 Task: Add an event with the title Third Training Workshop: Team Leadership, date '2023/12/17', time 9:15 AM to 11:15 AMand add a description: The quality assurance team will review project documentation such as project plans, requirements specifications, design documents, and test plans. They will ensure that the documentation is complete, accurate, and aligns with the project objectives and stakeholder expectations., put the event into Green category, logged in from the account softage.4@softage.netand send the event invitation to softage.5@softage.net and softage.6@softage.net. Set a reminder for the event At time of event
Action: Mouse moved to (110, 75)
Screenshot: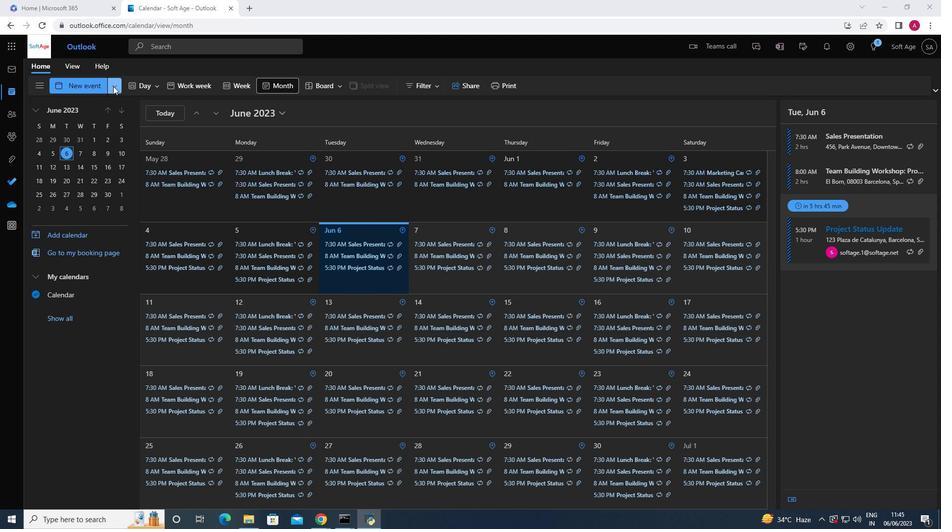 
Action: Mouse pressed left at (110, 75)
Screenshot: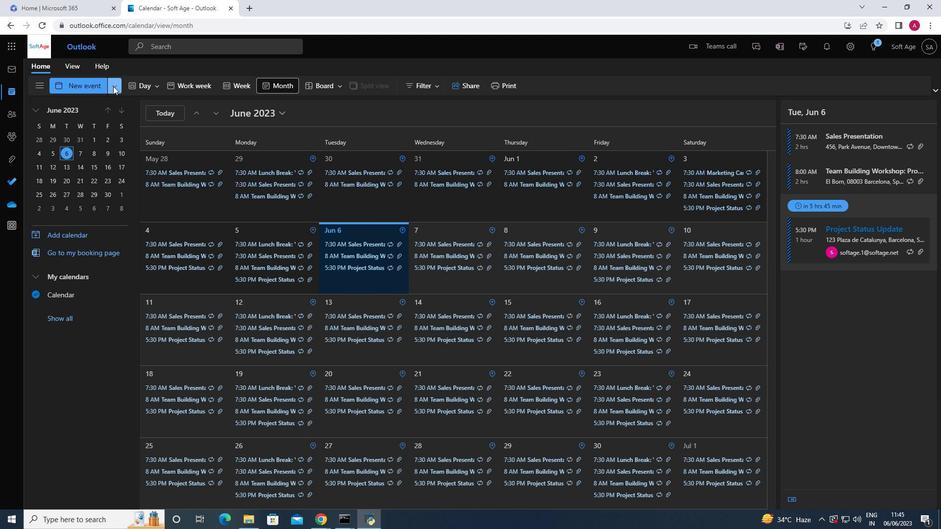 
Action: Mouse moved to (87, 122)
Screenshot: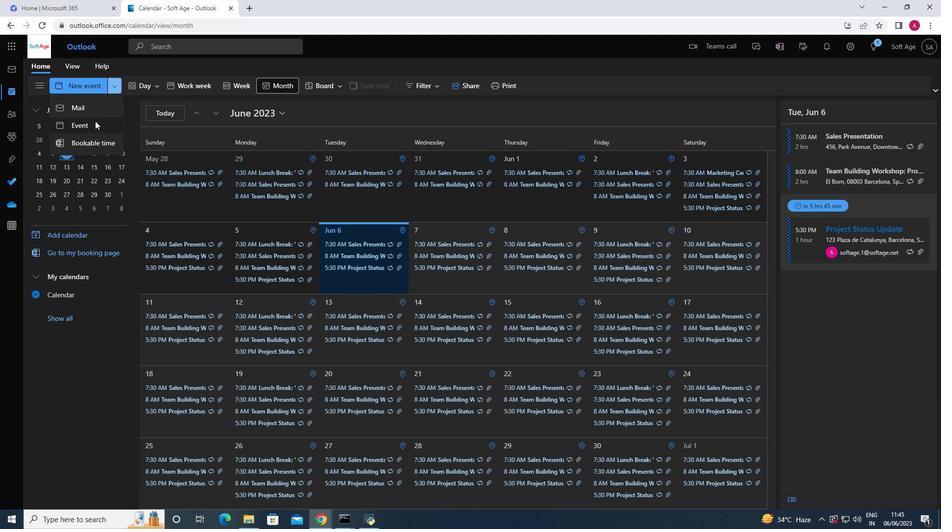 
Action: Mouse pressed left at (87, 122)
Screenshot: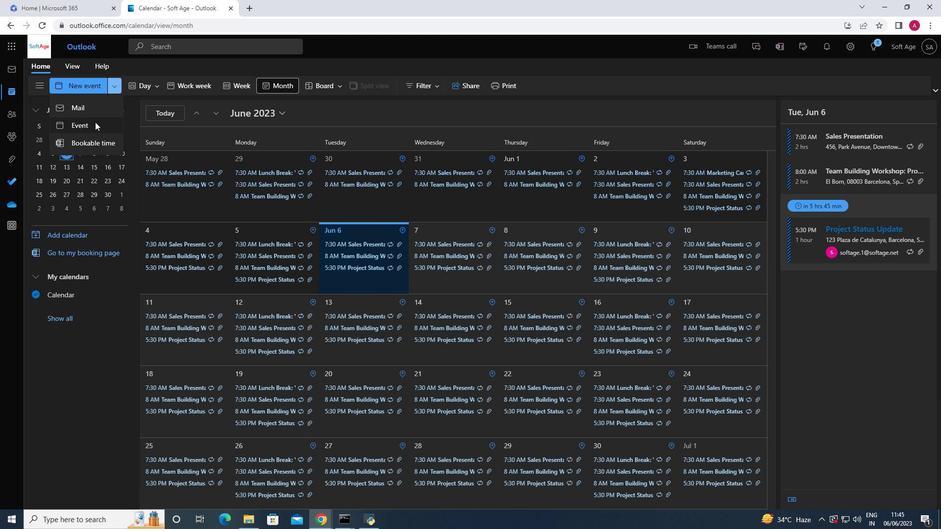 
Action: Mouse moved to (226, 141)
Screenshot: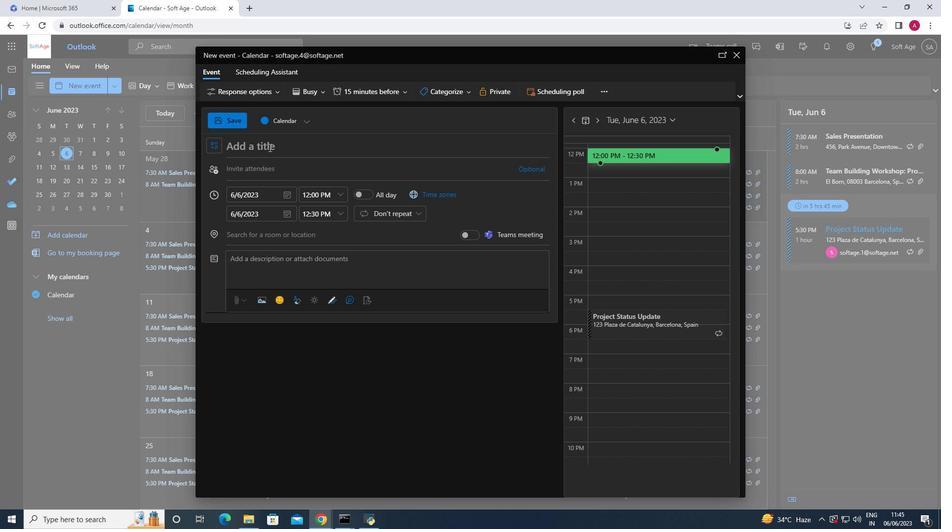 
Action: Mouse pressed left at (226, 141)
Screenshot: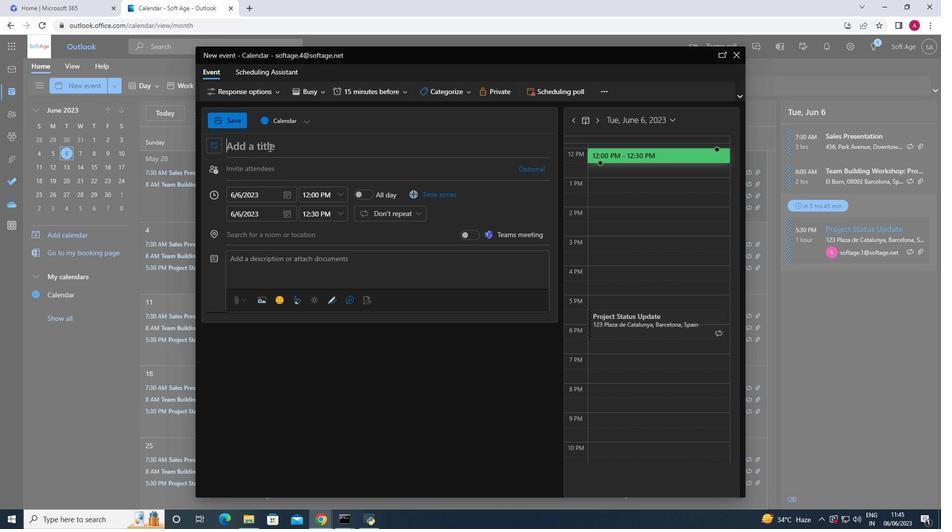 
Action: Key pressed <Key.shift>third<Key.space>
Screenshot: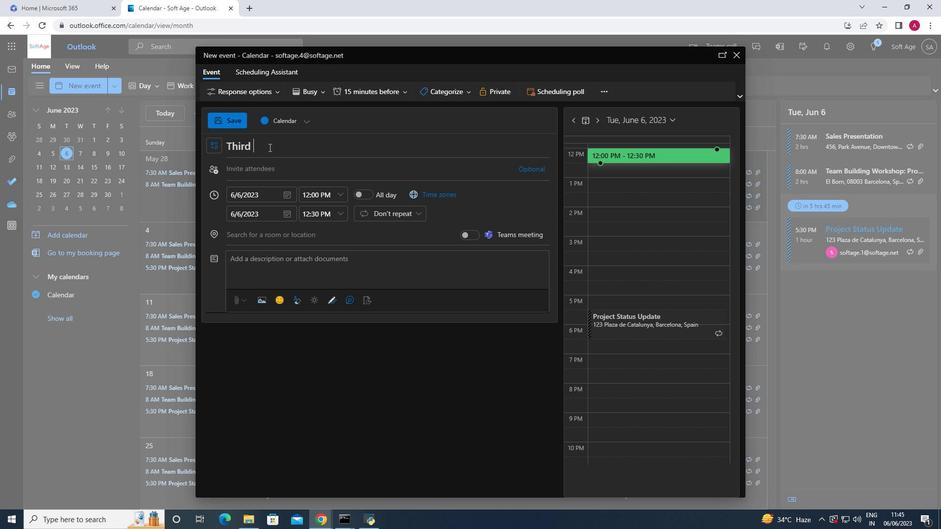 
Action: Mouse pressed left at (226, 141)
Screenshot: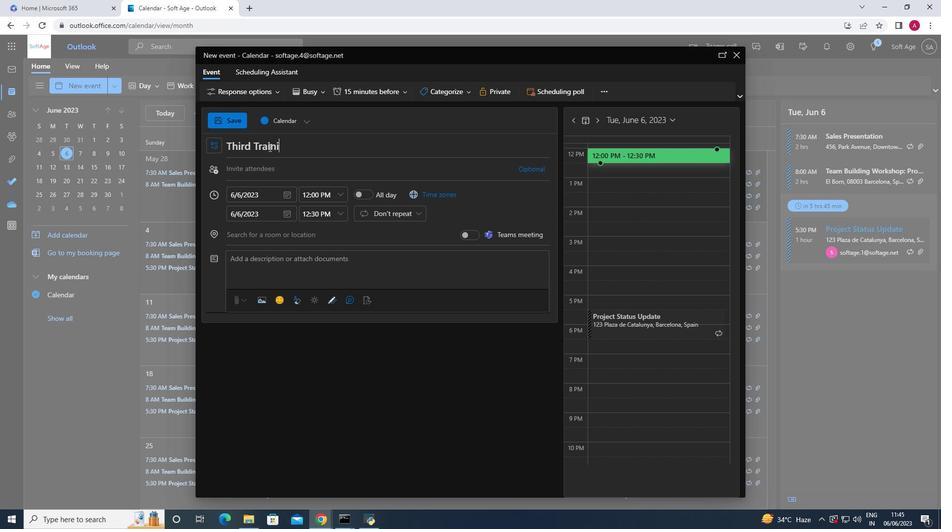
Action: Key pressed <Key.backspace><Key.shift>T
Screenshot: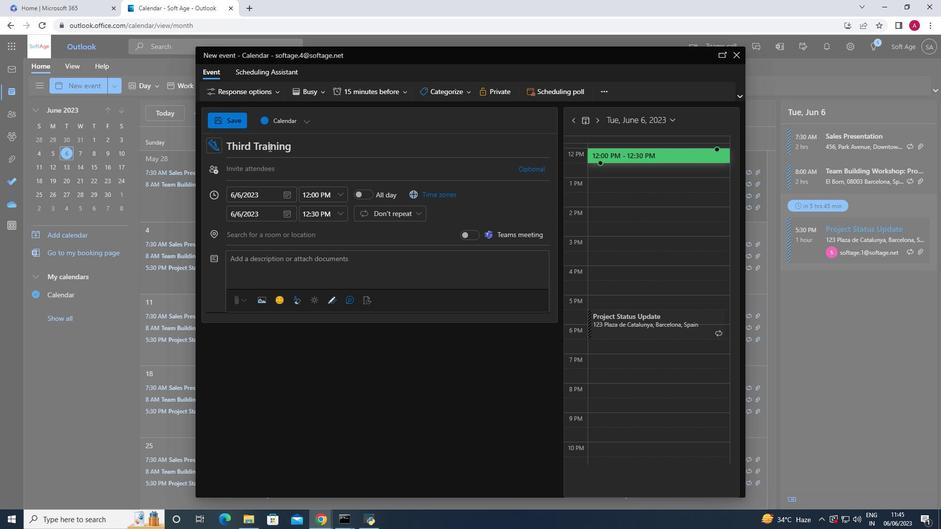 
Action: Mouse moved to (269, 140)
Screenshot: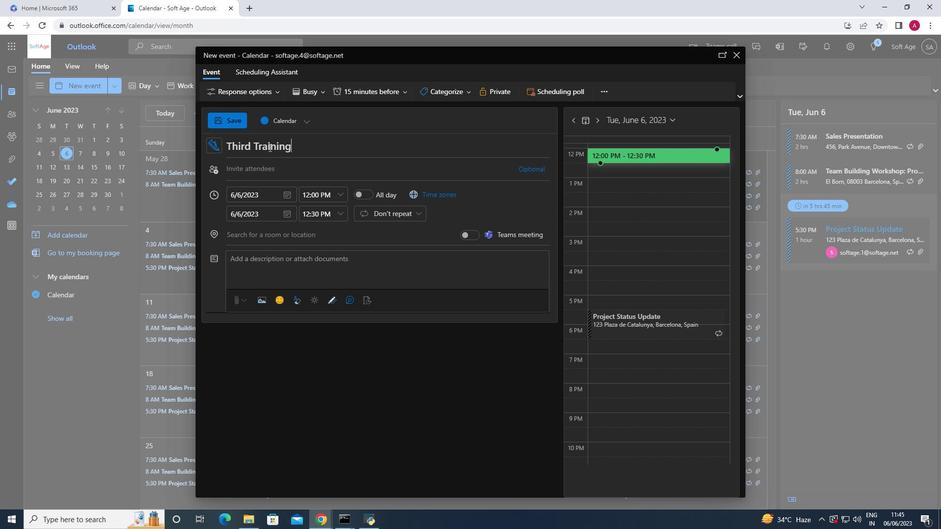 
Action: Mouse pressed left at (269, 140)
Screenshot: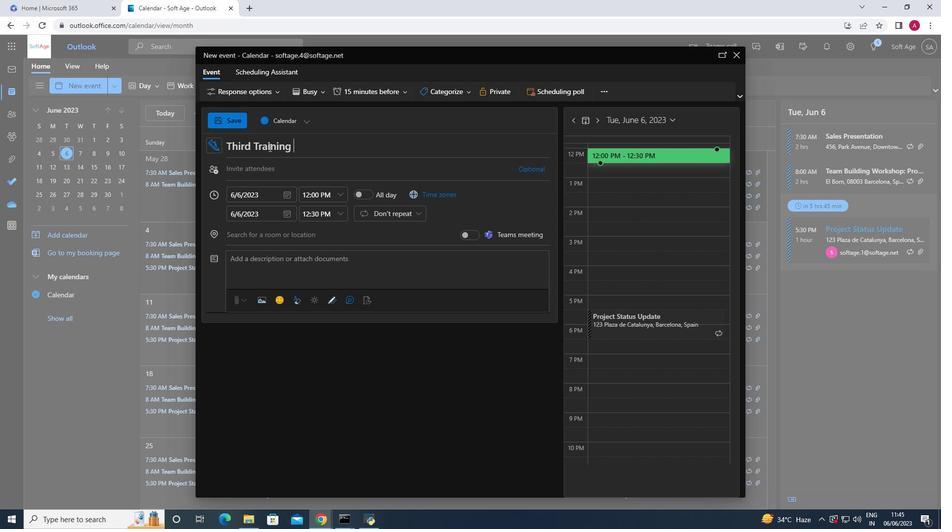 
Action: Key pressed <Key.shift><Key.shift><Key.shift><Key.shift><Key.shift><Key.shift><Key.shift><Key.shift><Key.shift>Training<Key.space><Key.shift><Key.shift><Key.shift>Workshop<Key.space><Key.shift_r>:<Key.space><Key.shift>Team<Key.space><Key.shift>Leadership<Key.space>
Screenshot: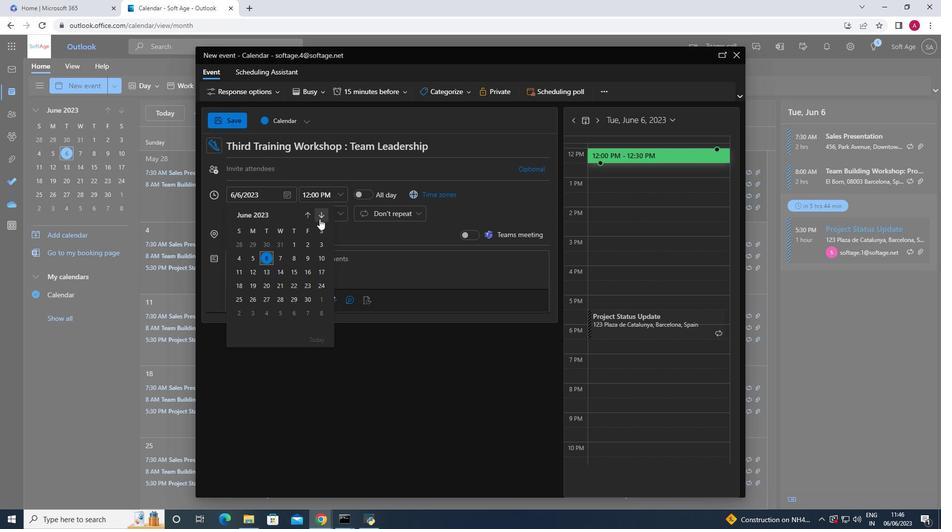 
Action: Mouse moved to (280, 187)
Screenshot: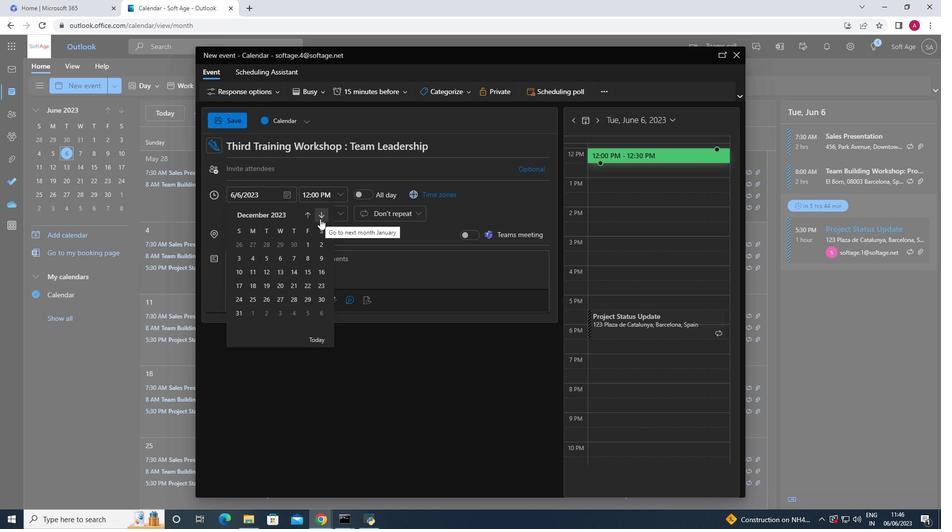 
Action: Mouse pressed left at (280, 187)
Screenshot: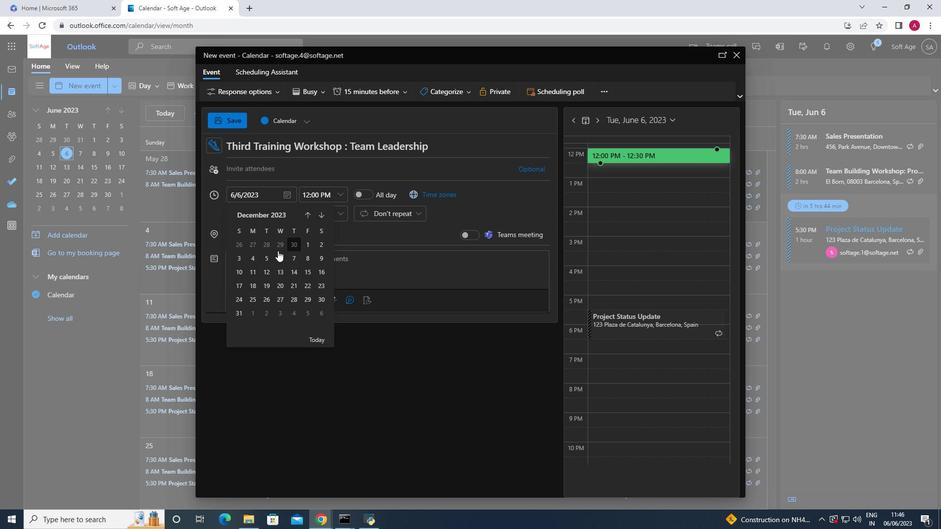 
Action: Mouse moved to (312, 208)
Screenshot: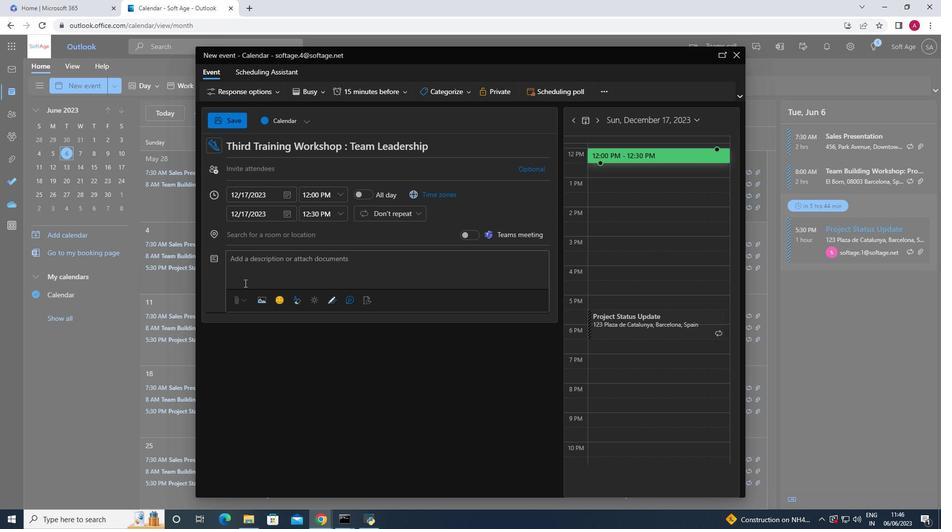 
Action: Mouse pressed left at (312, 208)
Screenshot: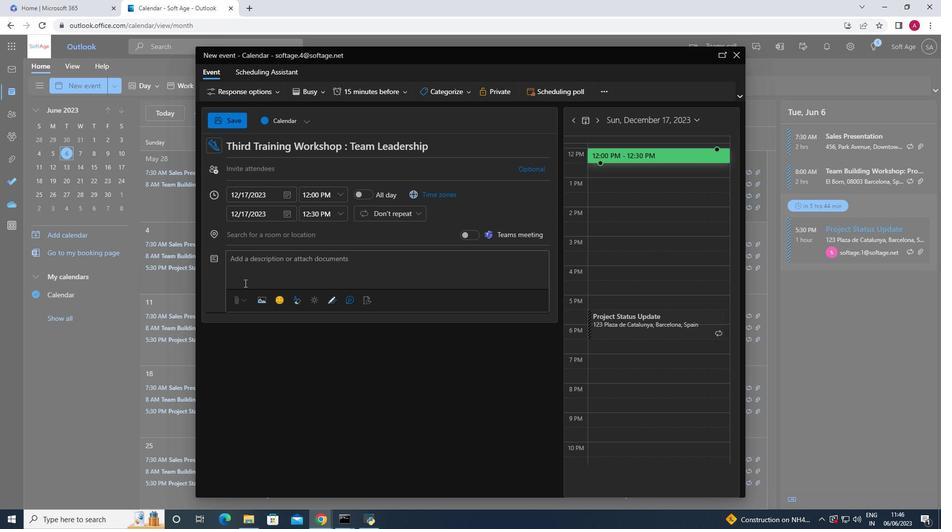 
Action: Mouse pressed left at (312, 208)
Screenshot: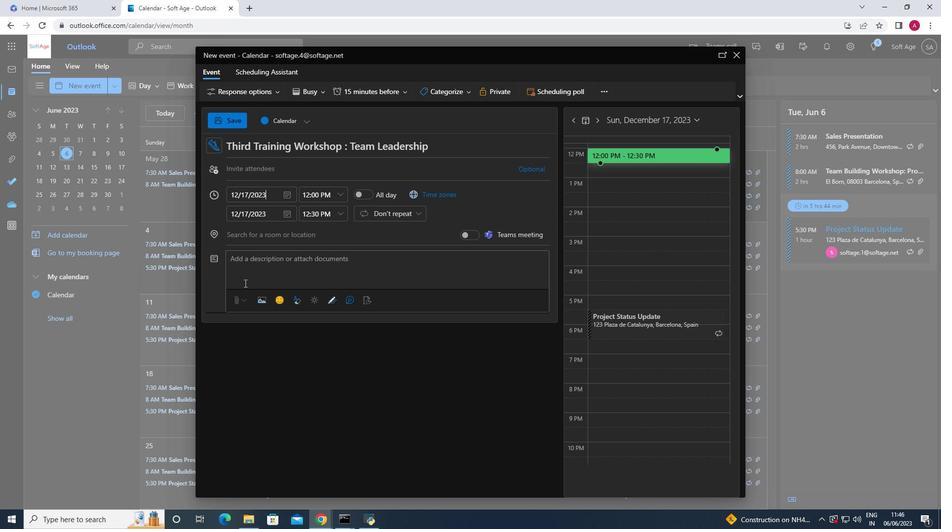 
Action: Mouse pressed left at (312, 208)
Screenshot: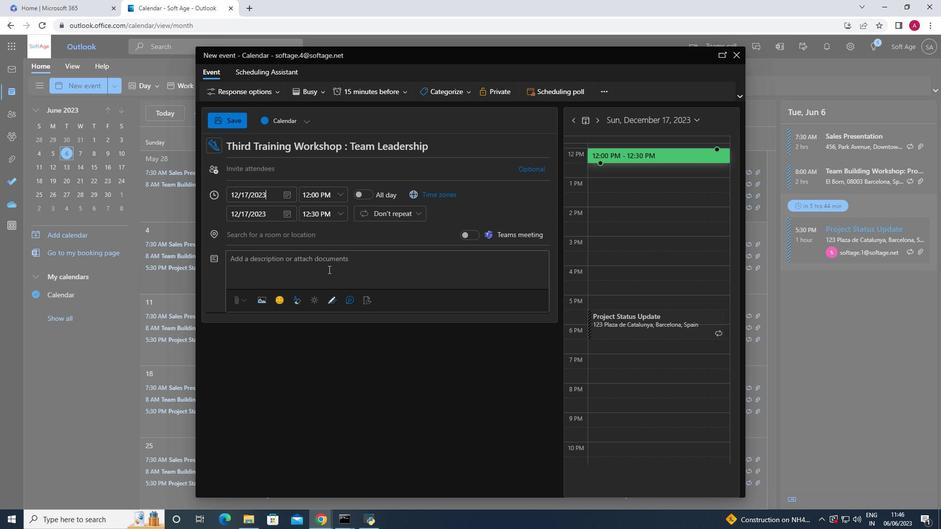 
Action: Mouse pressed left at (312, 208)
Screenshot: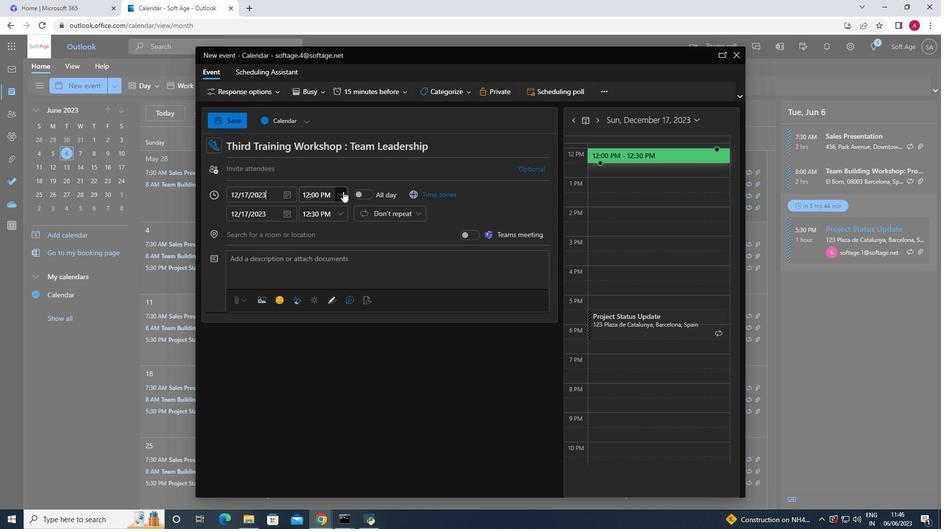 
Action: Mouse pressed left at (312, 208)
Screenshot: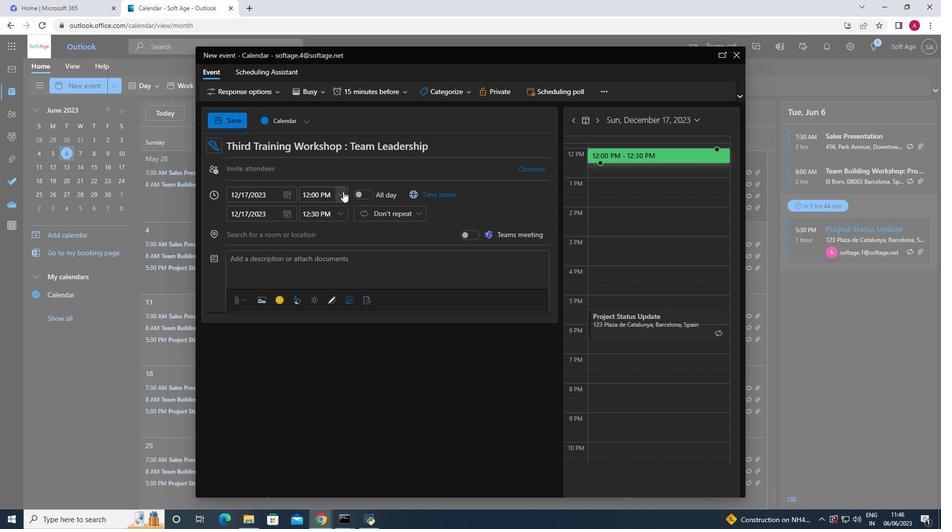 
Action: Mouse pressed left at (312, 208)
Screenshot: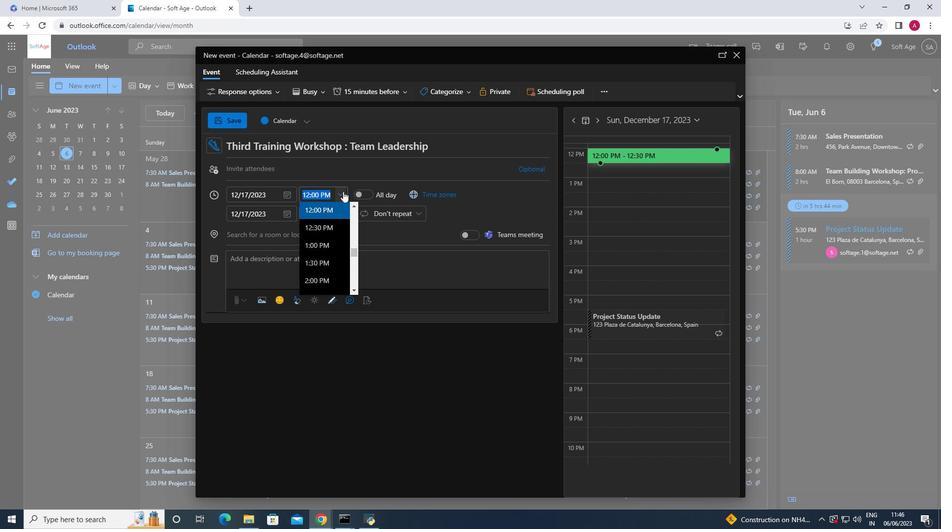 
Action: Mouse moved to (227, 277)
Screenshot: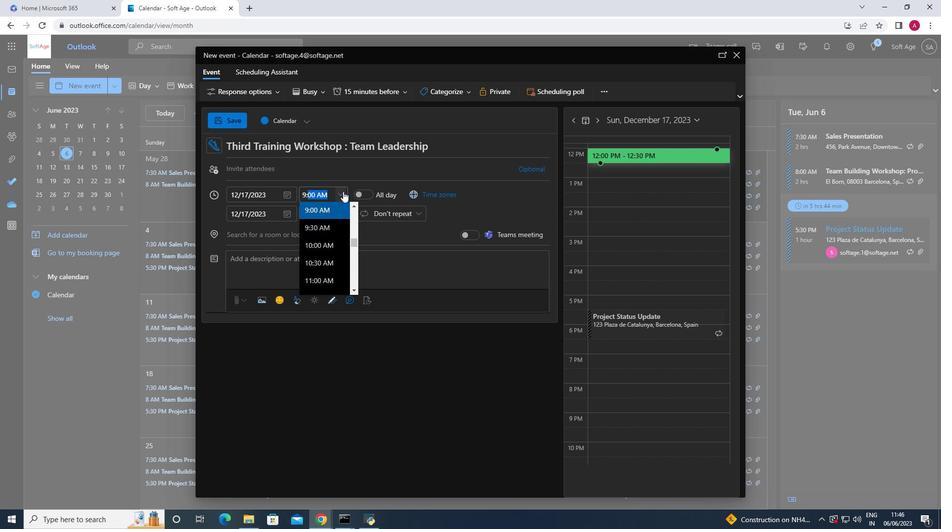 
Action: Mouse pressed left at (227, 277)
Screenshot: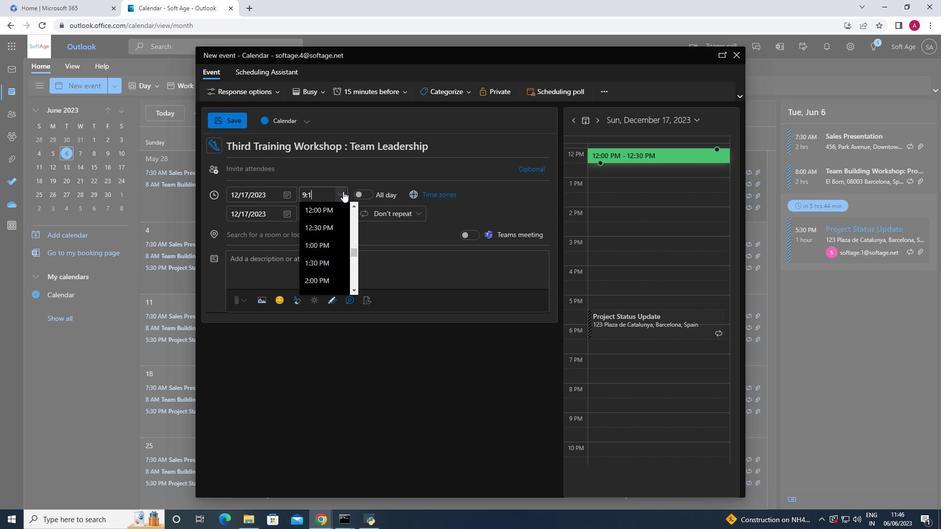 
Action: Mouse moved to (332, 190)
Screenshot: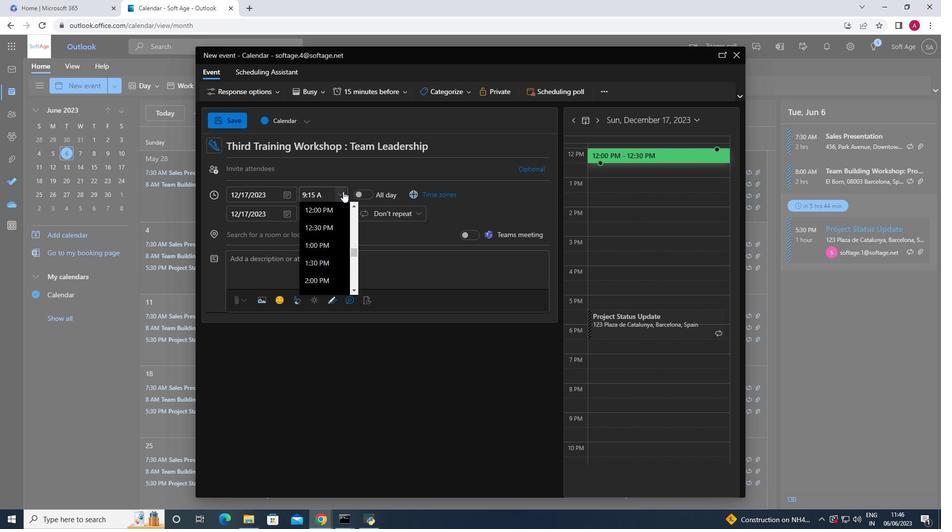 
Action: Mouse pressed left at (332, 190)
Screenshot: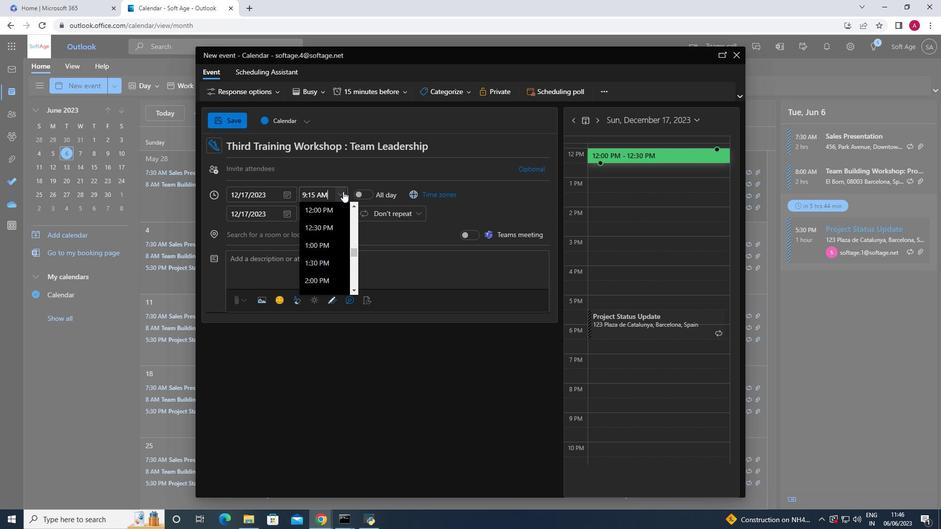 
Action: Key pressed 9<Key.shift_r><Key.shift_r><Key.shift_r><Key.shift_r><Key.shift_r><Key.shift_r><Key.shift_r><Key.shift_r><Key.shift_r><Key.shift_r><Key.shift_r><Key.shift_r><Key.shift_r><Key.shift_r><Key.shift_r><Key.shift_r><Key.shift_r><Key.shift_r><Key.shift_r><Key.shift_r><Key.shift_r><Key.shift_r><Key.shift_r><Key.shift_r>:15<Key.space><Key.shift>A<Key.shift_r>M<Key.enter>
Screenshot: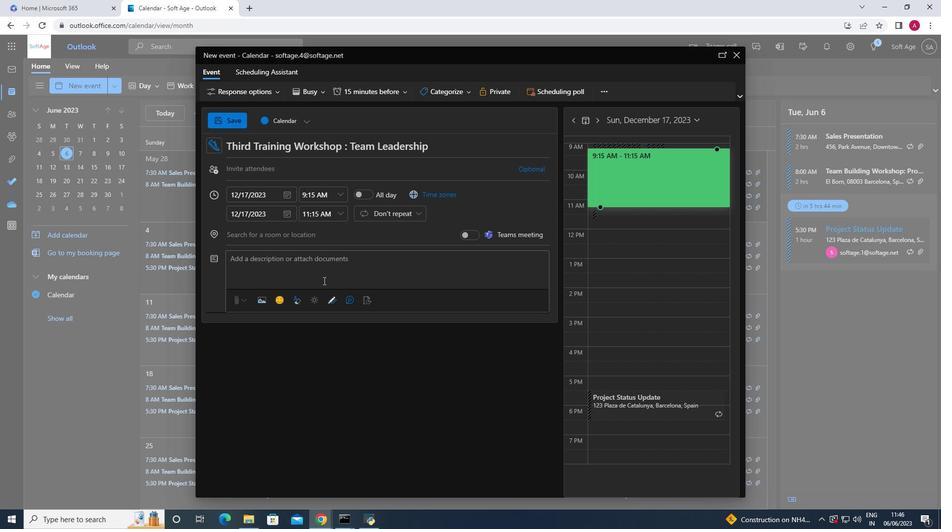
Action: Mouse moved to (334, 204)
Screenshot: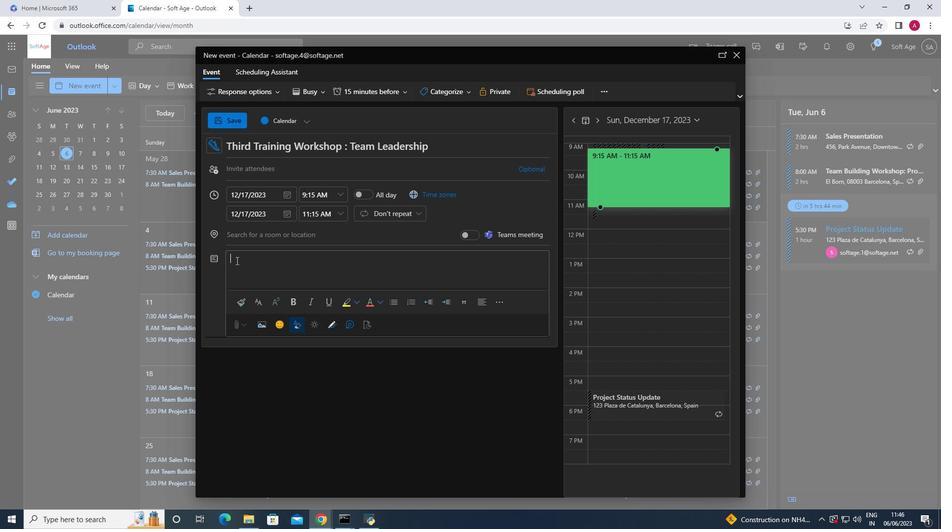 
Action: Mouse pressed left at (334, 204)
Screenshot: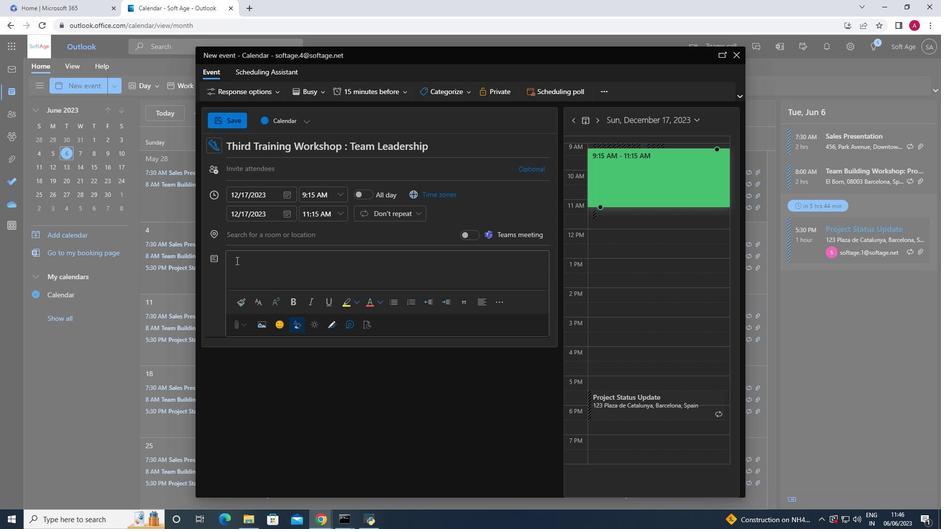 
Action: Mouse moved to (325, 272)
Screenshot: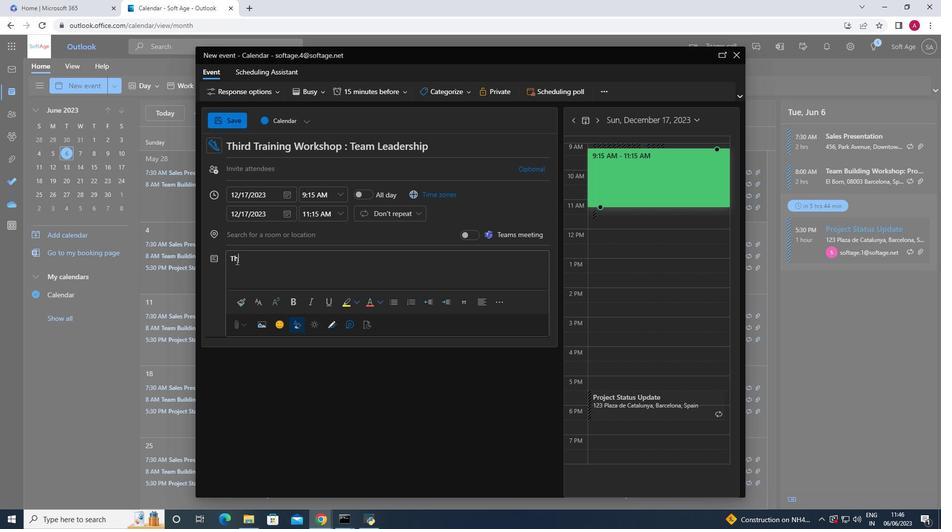 
Action: Mouse pressed left at (325, 272)
Screenshot: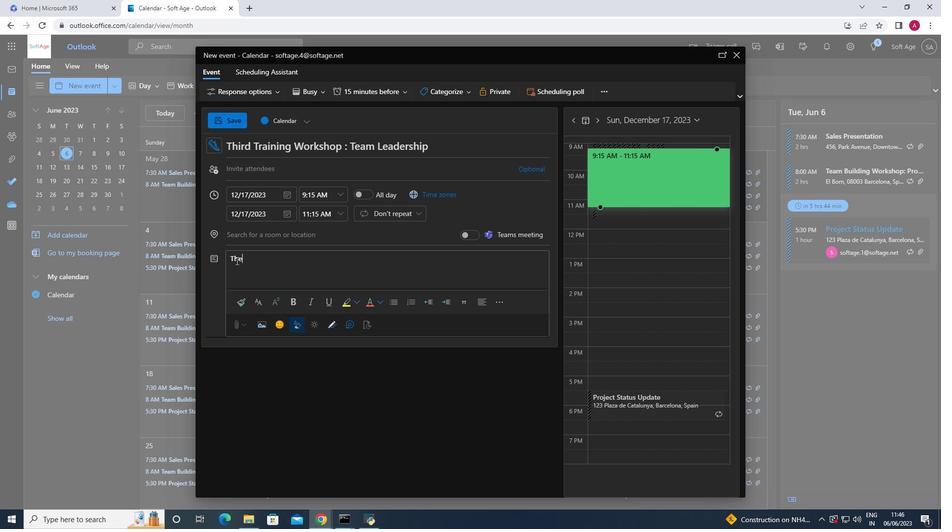
Action: Mouse moved to (264, 264)
Screenshot: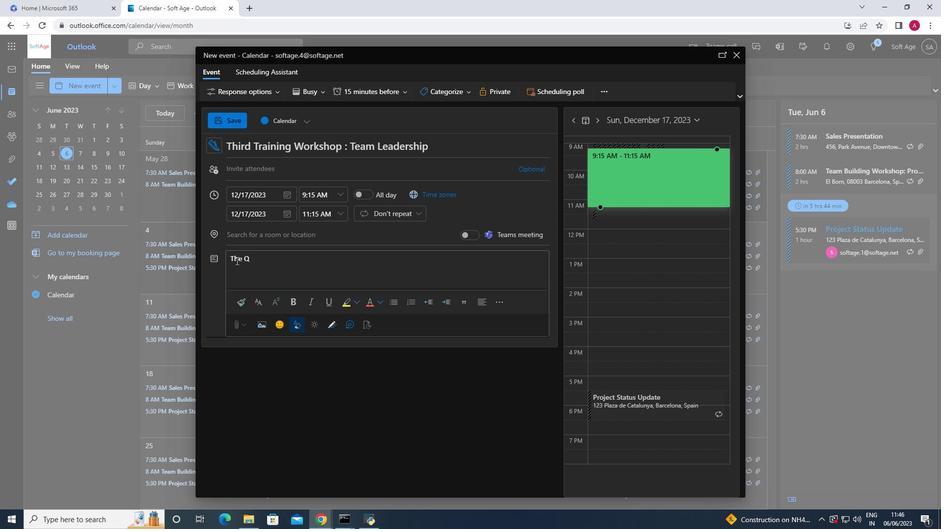 
Action: Mouse pressed left at (264, 264)
Screenshot: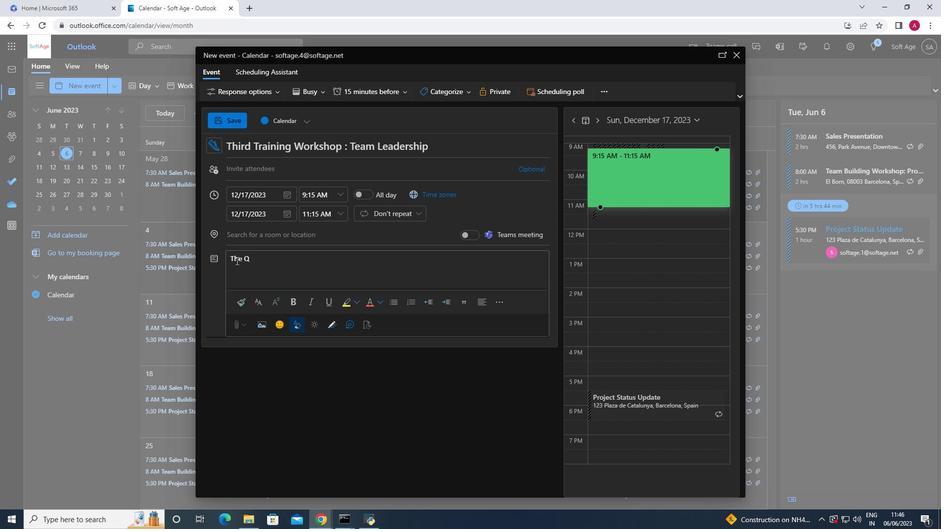 
Action: Key pressed <Key.shift>The<Key.space>quality<Key.space>assurance<Key.space>team<Key.space>will<Key.space>review<Key.space>project<Key.space>documenb<Key.backspace><Key.f12>t
Screenshot: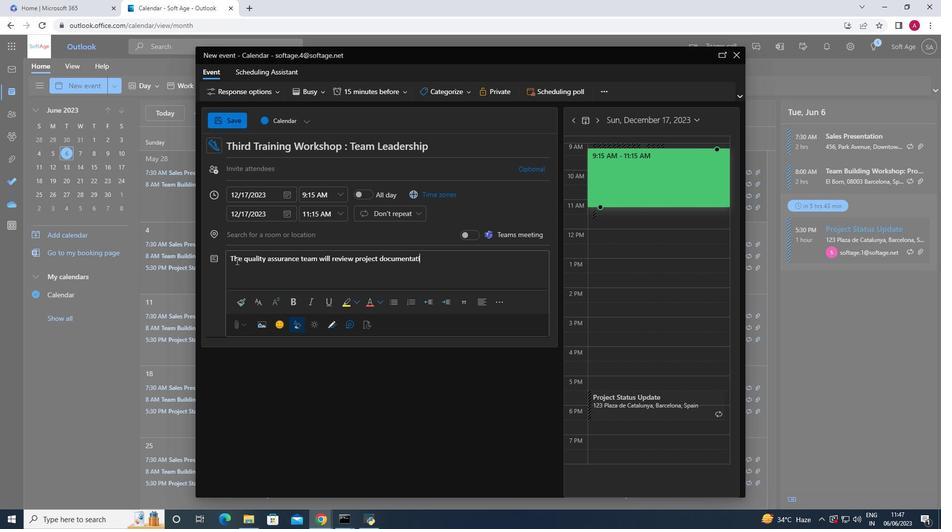 
Action: Mouse moved to (576, 46)
Screenshot: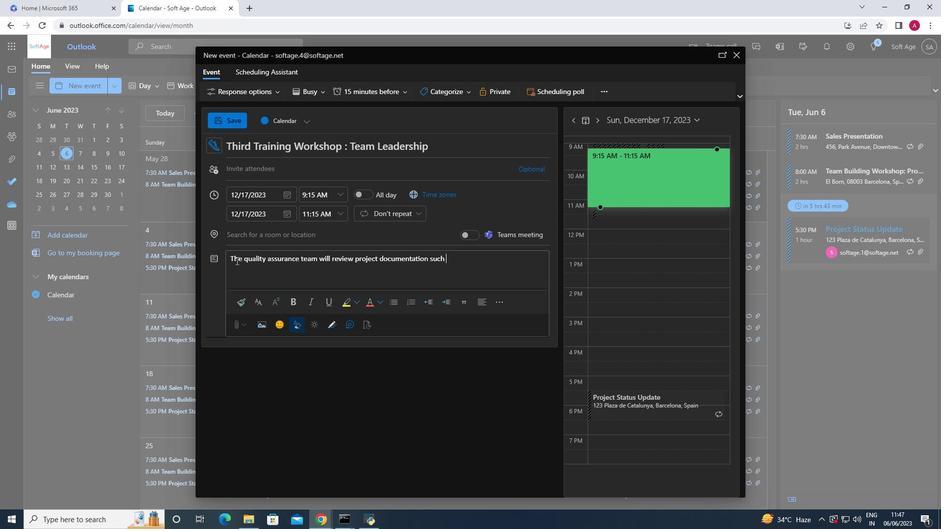 
Action: Mouse pressed left at (576, 46)
Screenshot: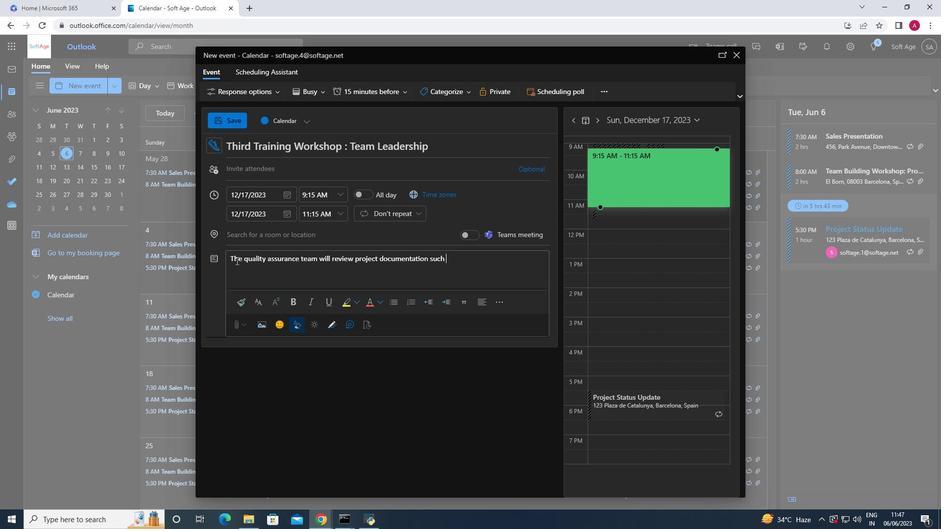 
Action: Mouse moved to (927, 33)
Screenshot: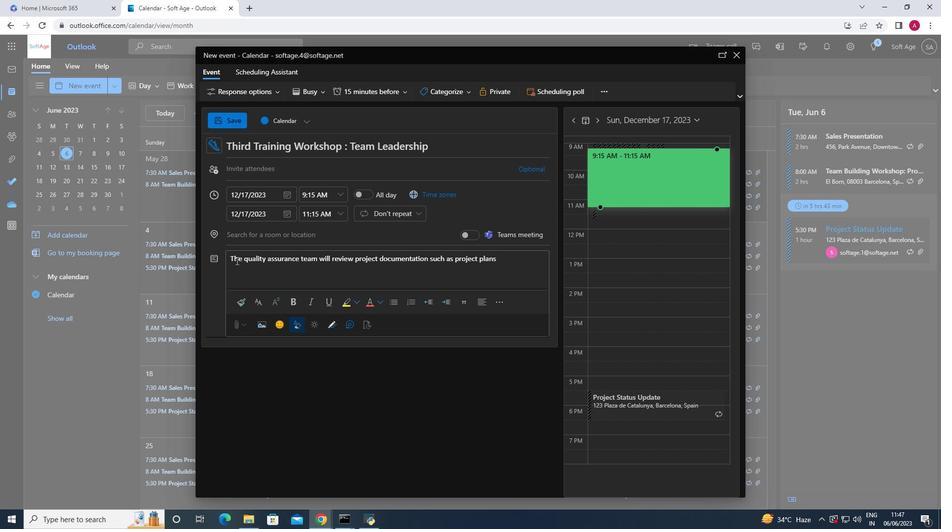 
Action: Mouse pressed left at (927, 33)
Screenshot: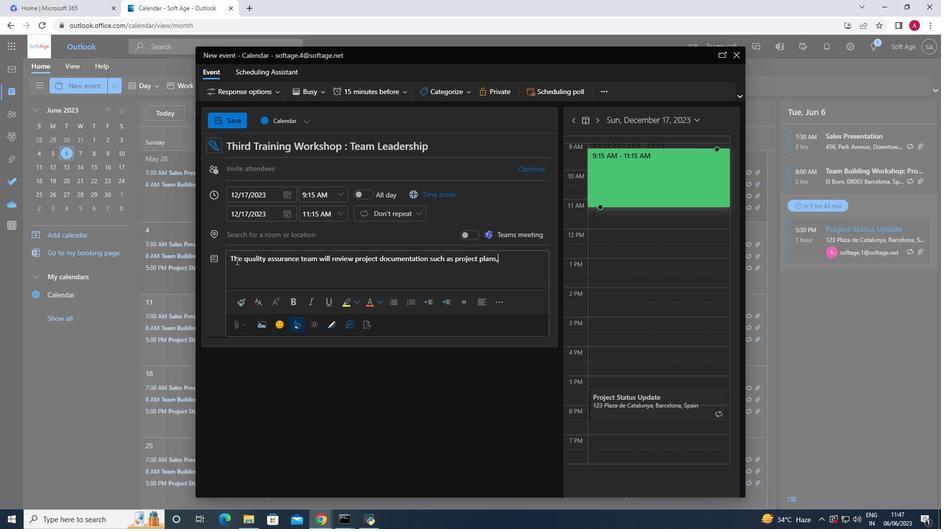 
Action: Mouse moved to (106, 79)
Screenshot: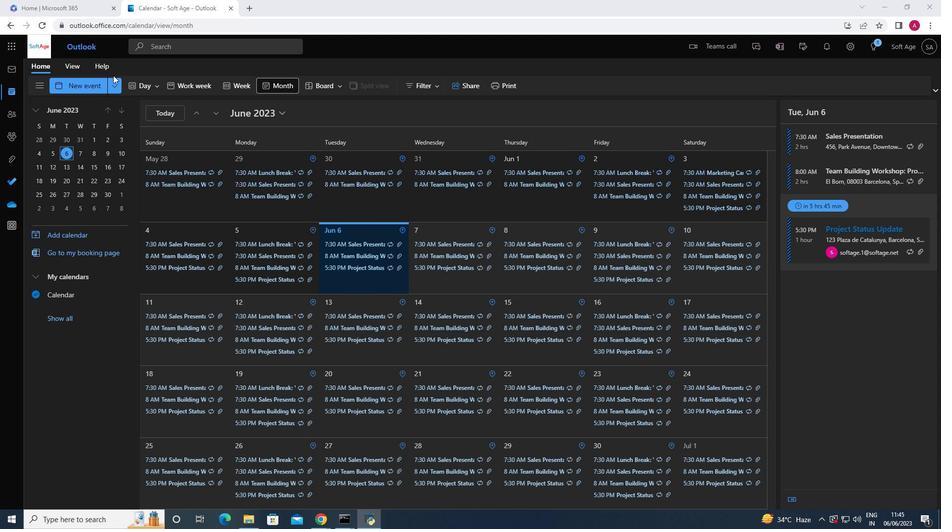 
Action: Mouse pressed left at (106, 79)
Screenshot: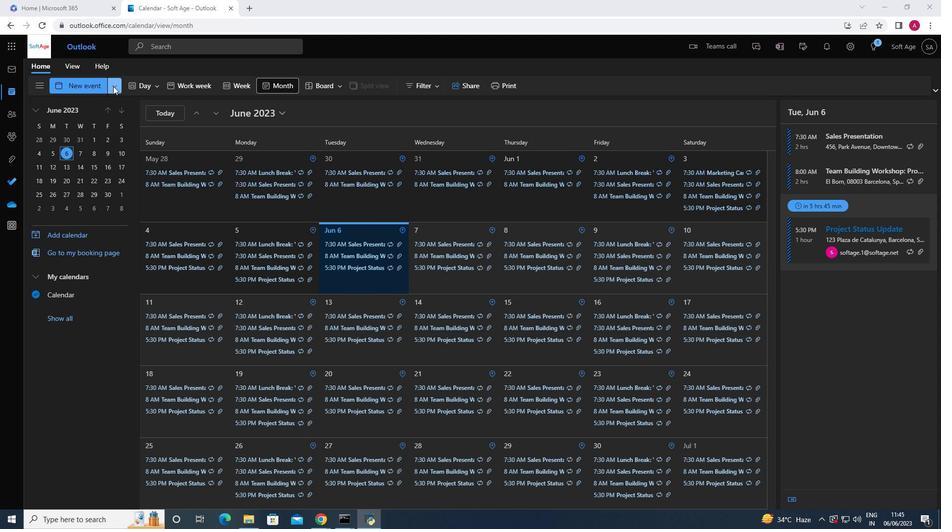 
Action: Mouse moved to (88, 115)
Screenshot: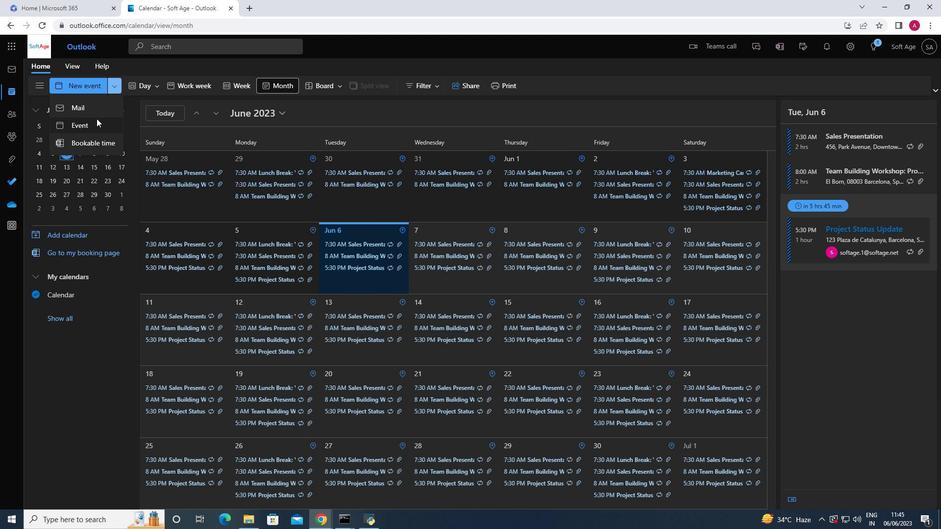 
Action: Mouse pressed left at (88, 115)
Screenshot: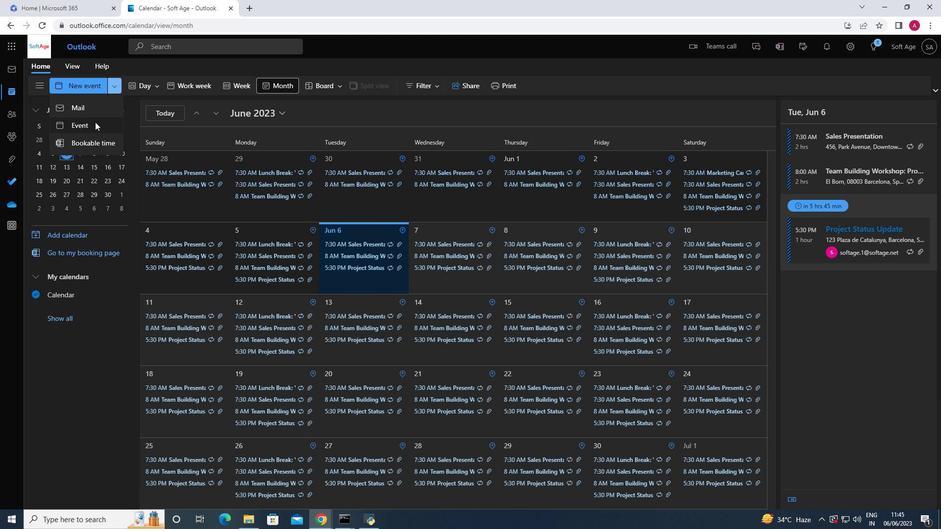
Action: Mouse moved to (262, 141)
Screenshot: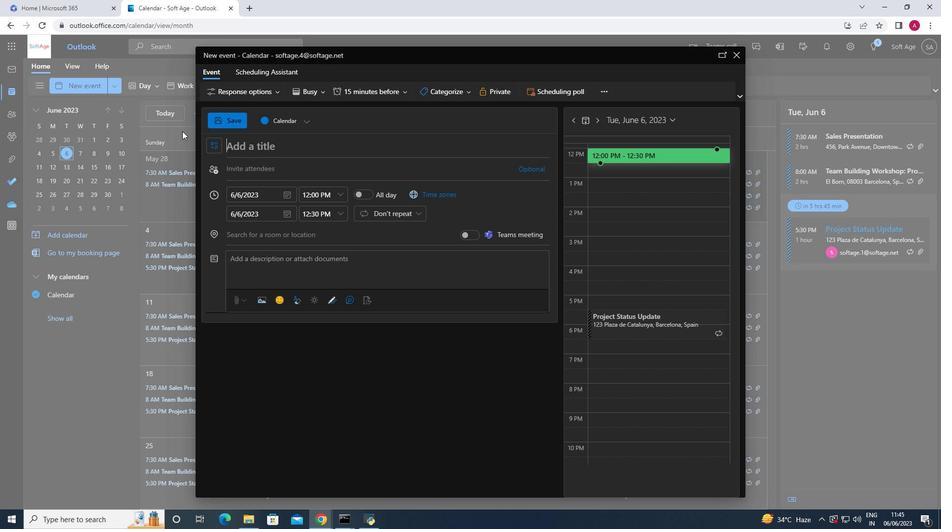 
Action: Mouse pressed left at (262, 141)
Screenshot: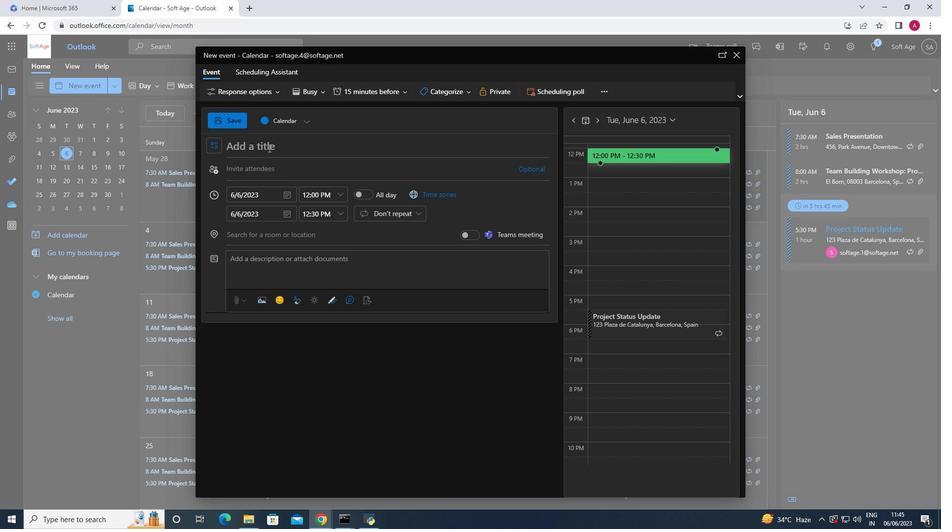 
Action: Mouse moved to (262, 141)
Screenshot: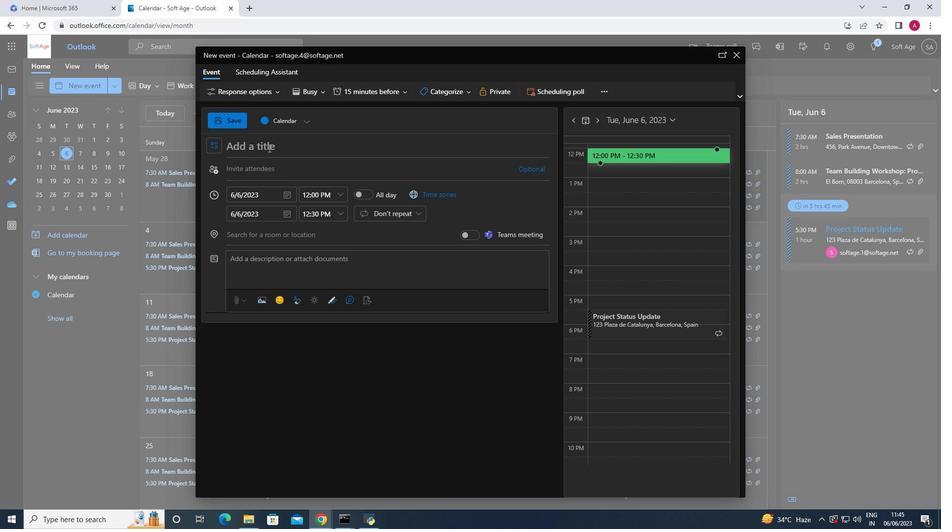
Action: Key pressed <Key.shift>Third<Key.space><Key.shift>Training<Key.space><Key.shift>Workshop<Key.space><Key.shift_r>:<Key.space><Key.shift>Team<Key.space><Key.shift_r>Leadership<Key.space>
Screenshot: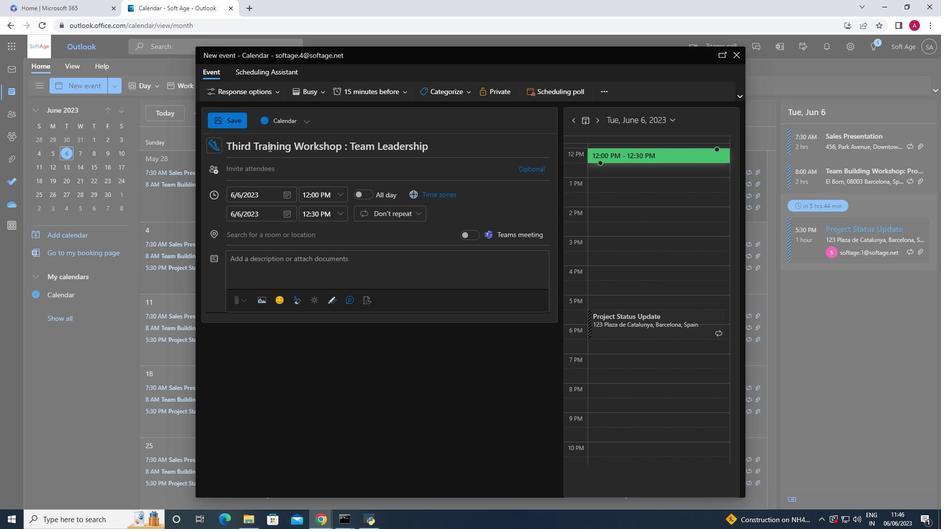
Action: Mouse moved to (282, 191)
Screenshot: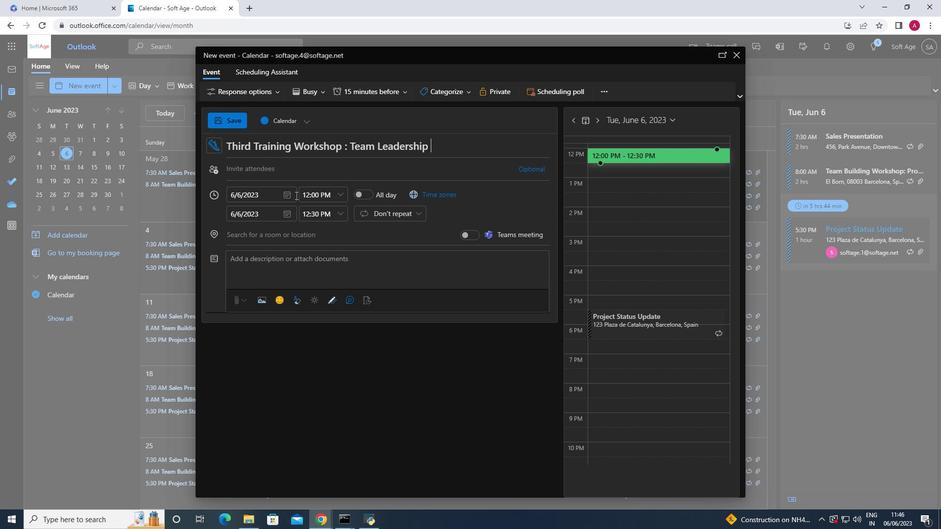 
Action: Mouse pressed left at (282, 191)
Screenshot: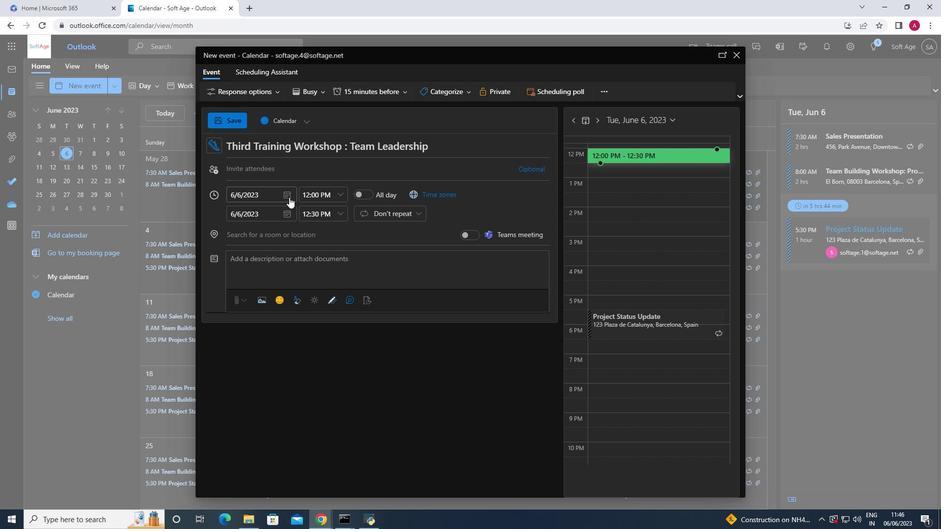
Action: Mouse moved to (313, 212)
Screenshot: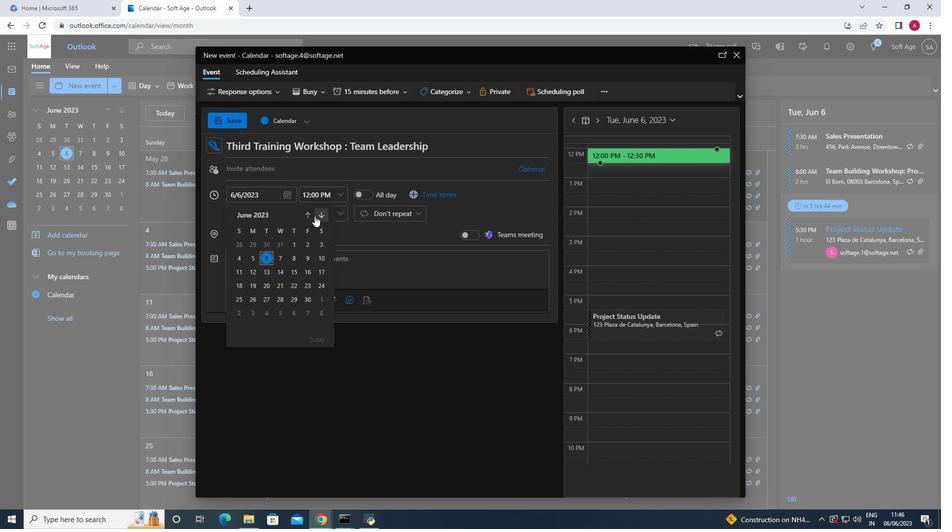 
Action: Mouse pressed left at (313, 212)
Screenshot: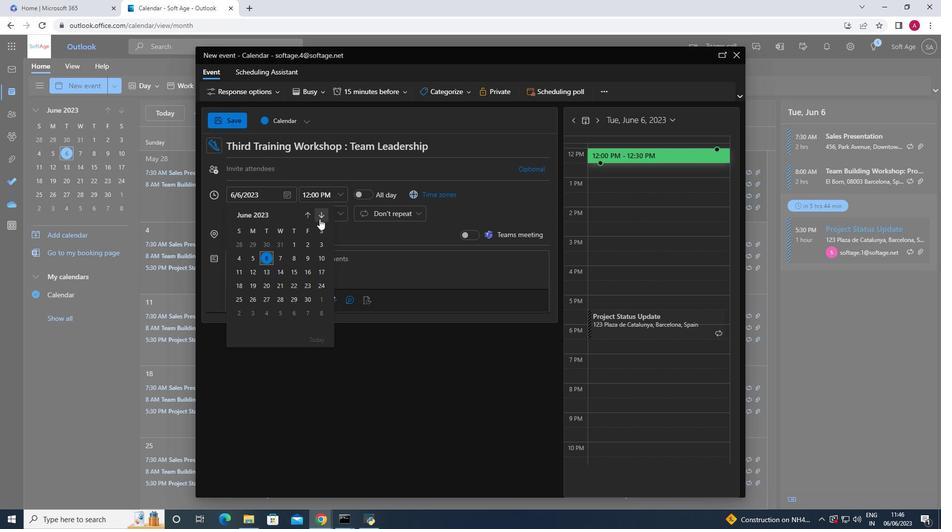 
Action: Mouse pressed left at (313, 212)
Screenshot: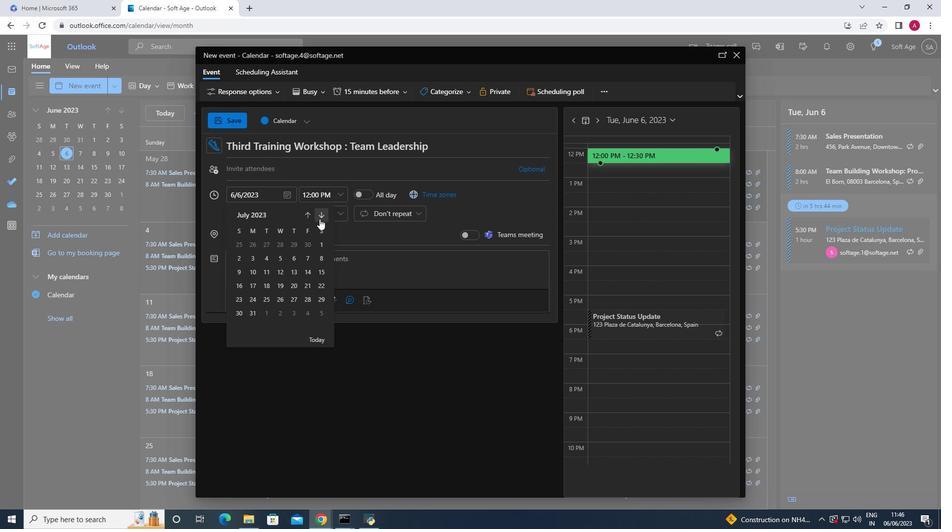 
Action: Mouse pressed left at (313, 212)
Screenshot: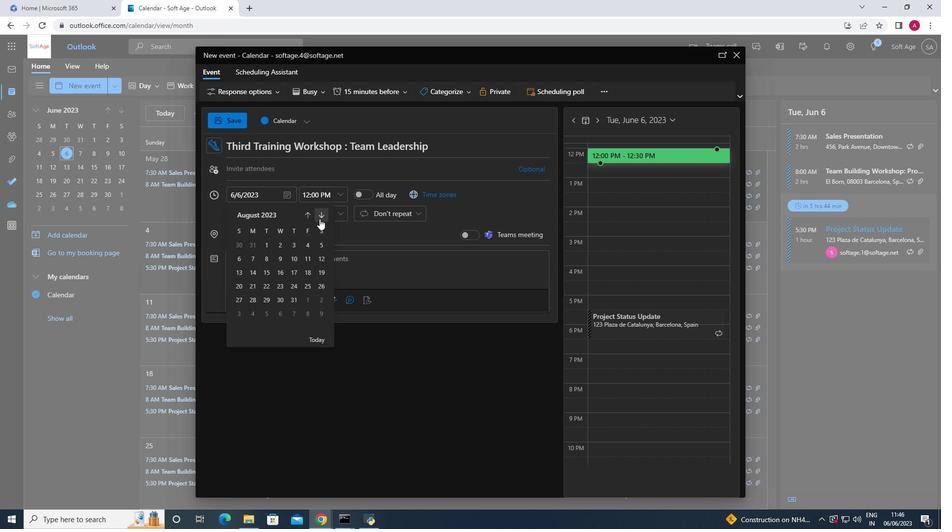 
Action: Mouse moved to (313, 212)
Screenshot: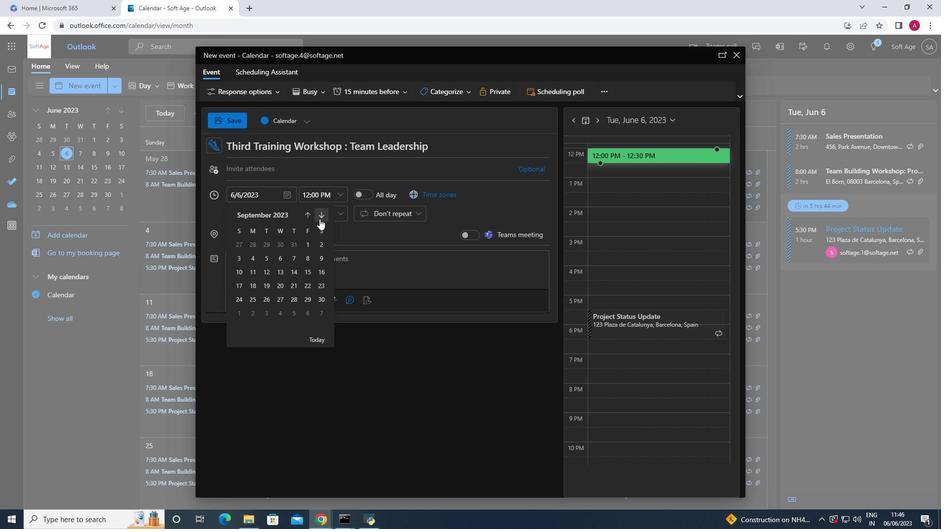 
Action: Mouse pressed left at (313, 212)
Screenshot: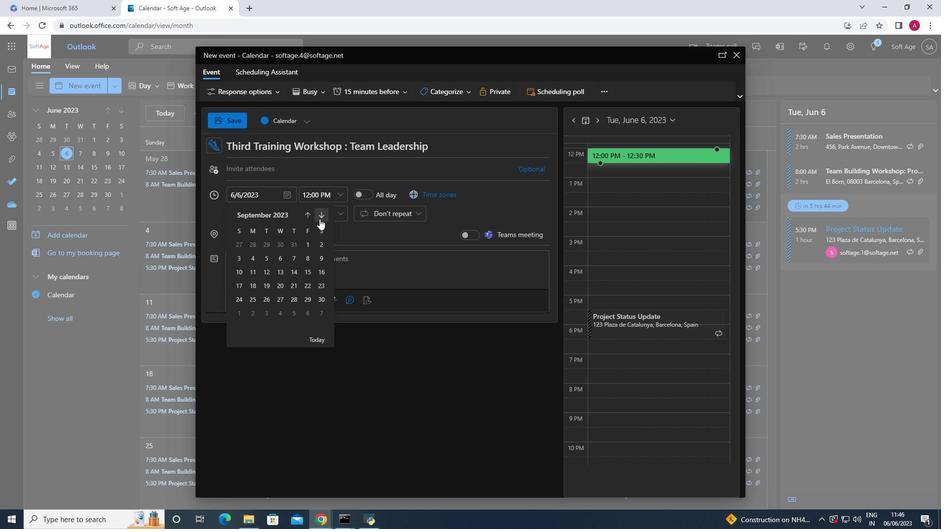 
Action: Mouse pressed left at (313, 212)
Screenshot: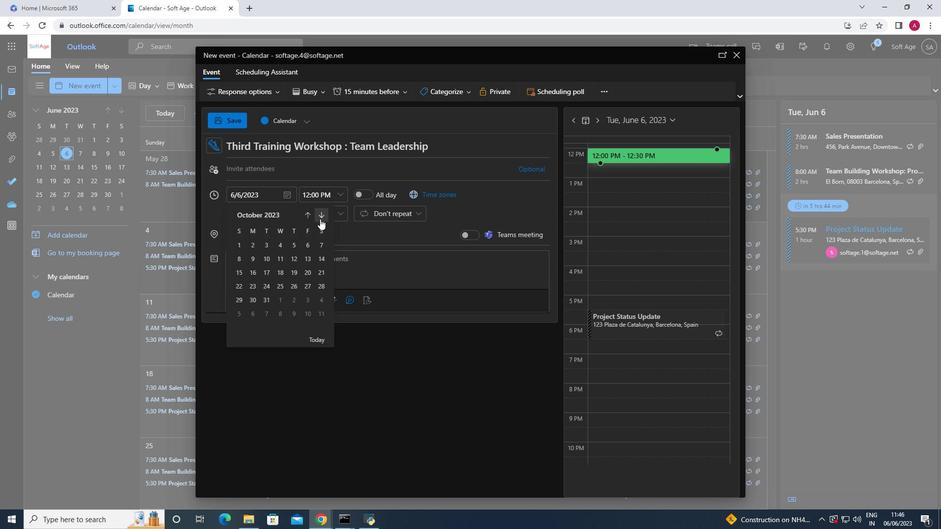 
Action: Mouse pressed left at (313, 212)
Screenshot: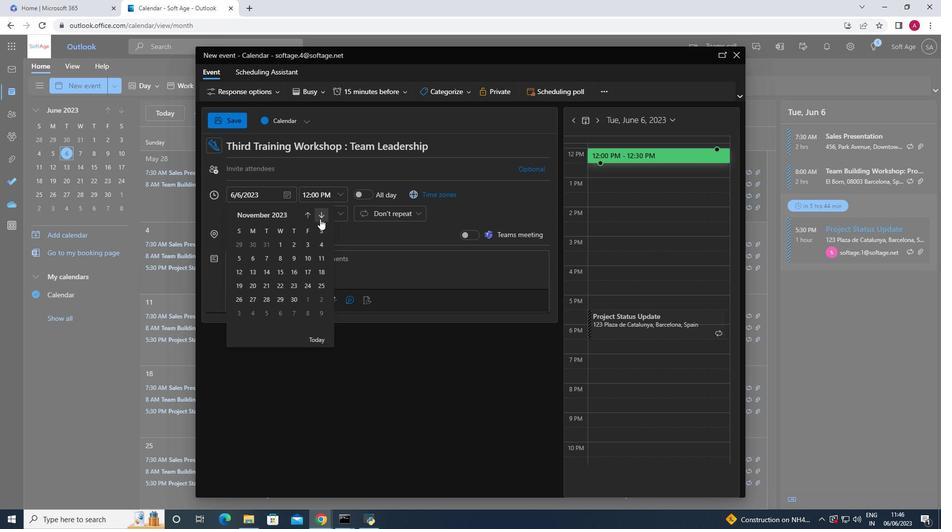 
Action: Mouse moved to (238, 277)
Screenshot: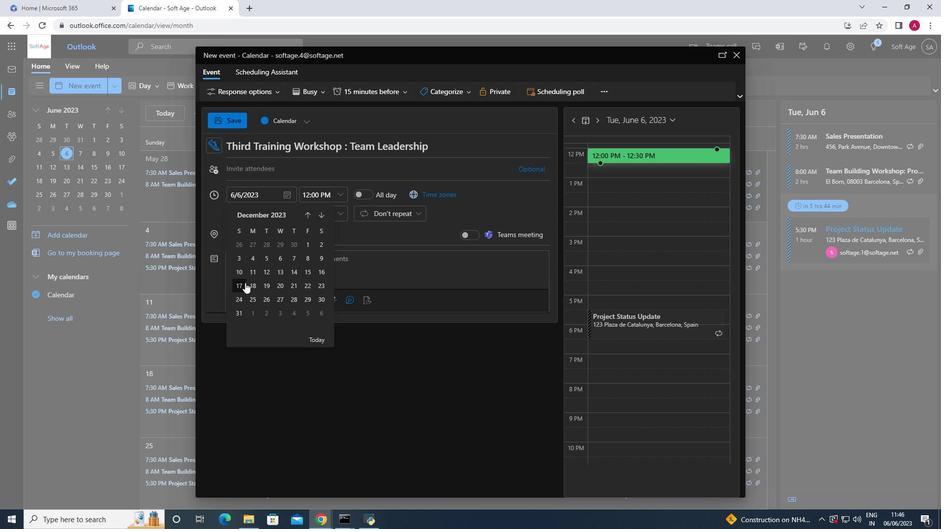 
Action: Mouse pressed left at (238, 277)
Screenshot: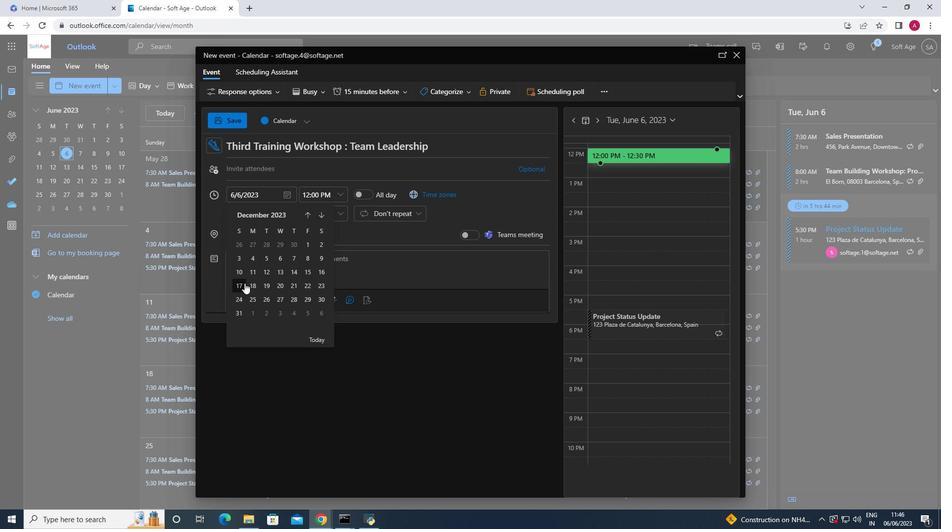 
Action: Mouse moved to (336, 185)
Screenshot: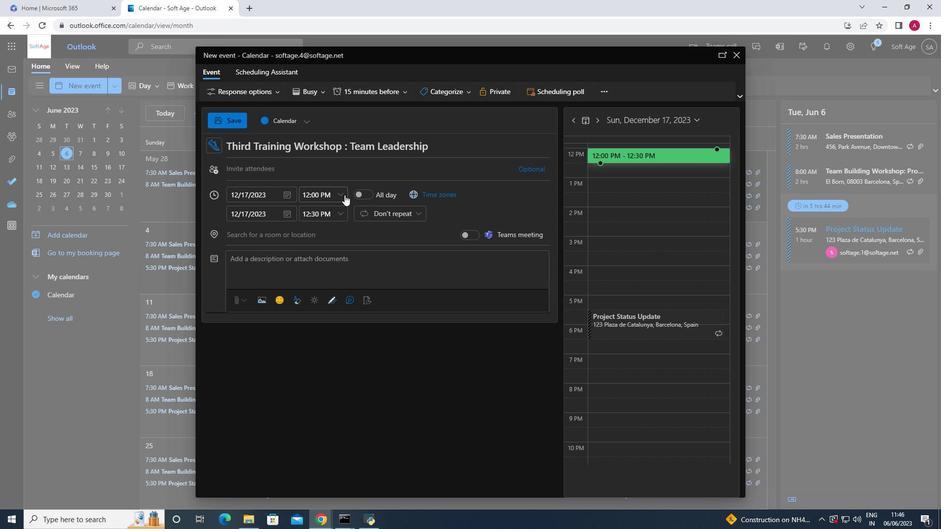 
Action: Mouse pressed left at (336, 185)
Screenshot: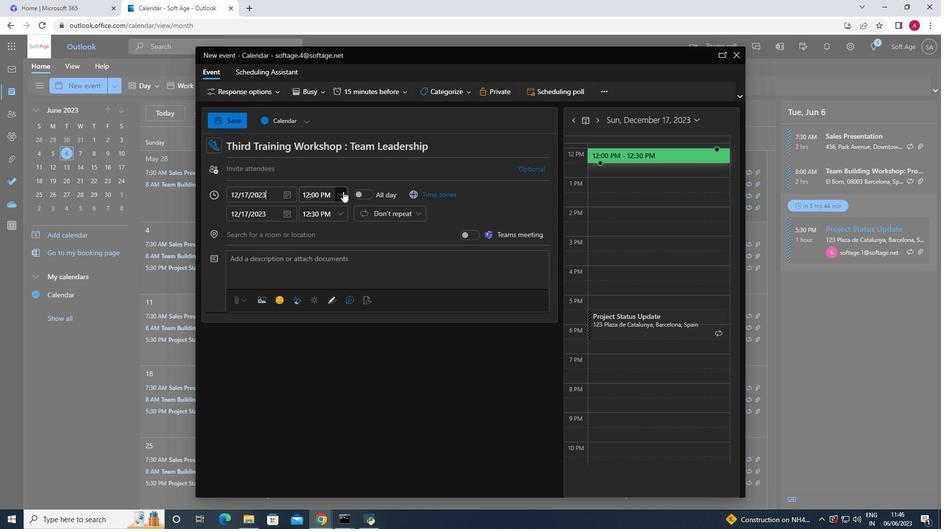 
Action: Key pressed 9<Key.shift_r><Key.shift_r><Key.shift_r>:15<Key.space><Key.shift>A<Key.shift_r>M<Key.enter>
Screenshot: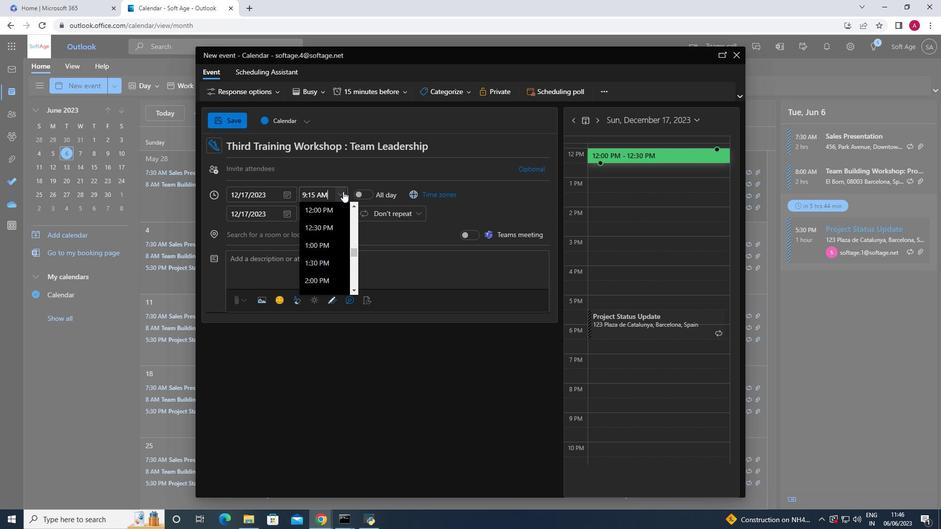 
Action: Mouse moved to (335, 206)
Screenshot: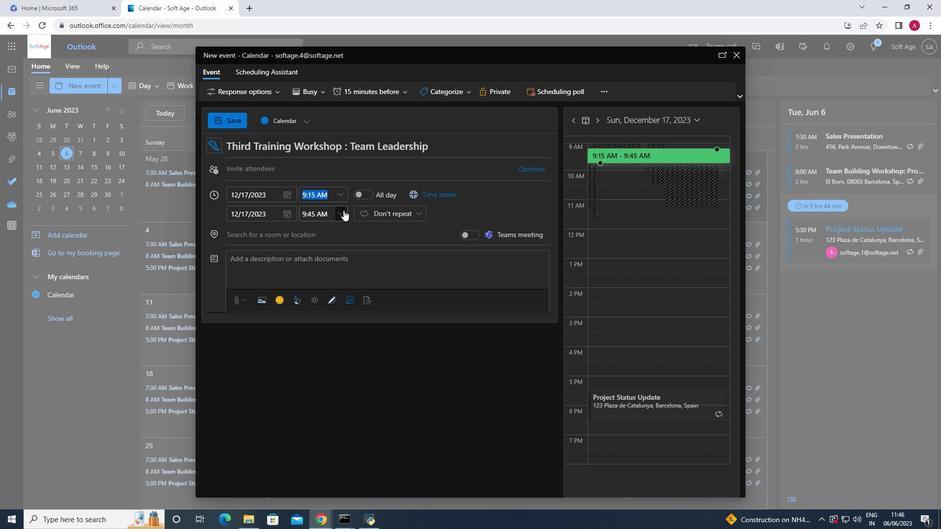 
Action: Mouse pressed left at (335, 206)
Screenshot: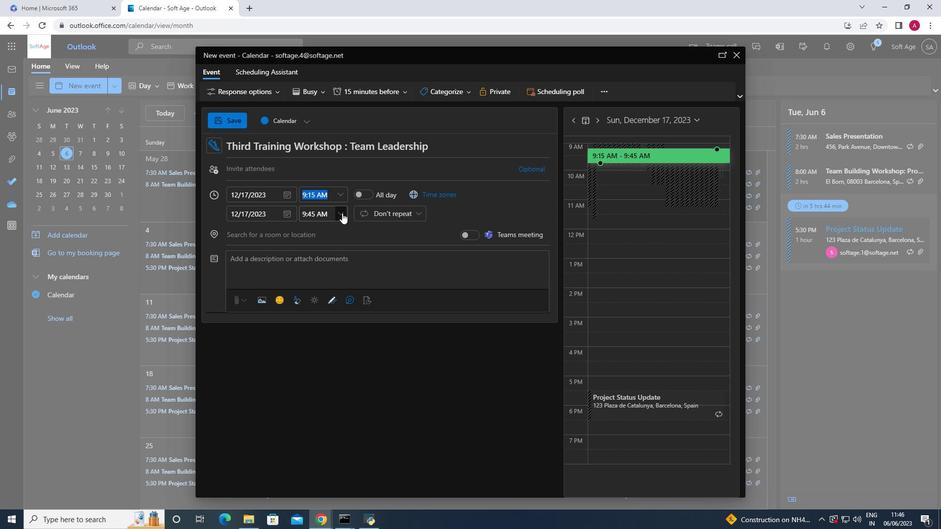 
Action: Mouse moved to (317, 274)
Screenshot: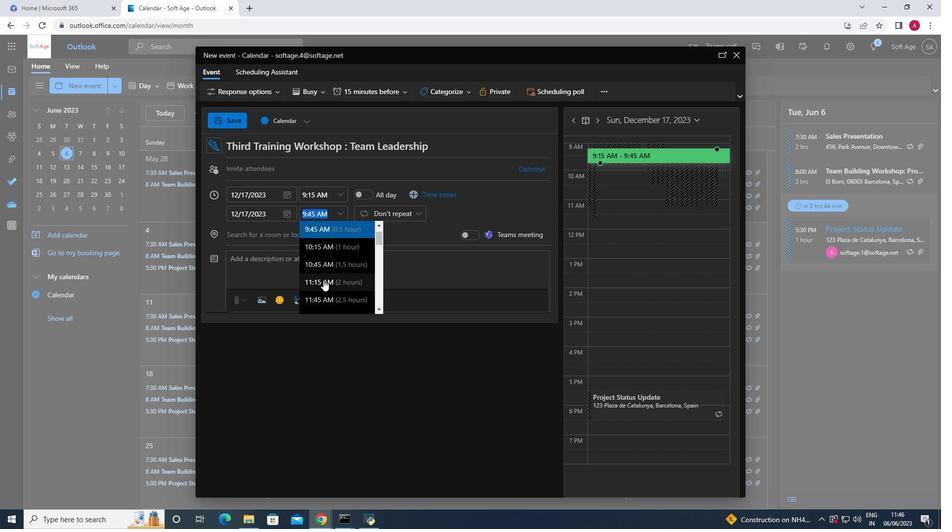 
Action: Mouse pressed left at (317, 274)
Screenshot: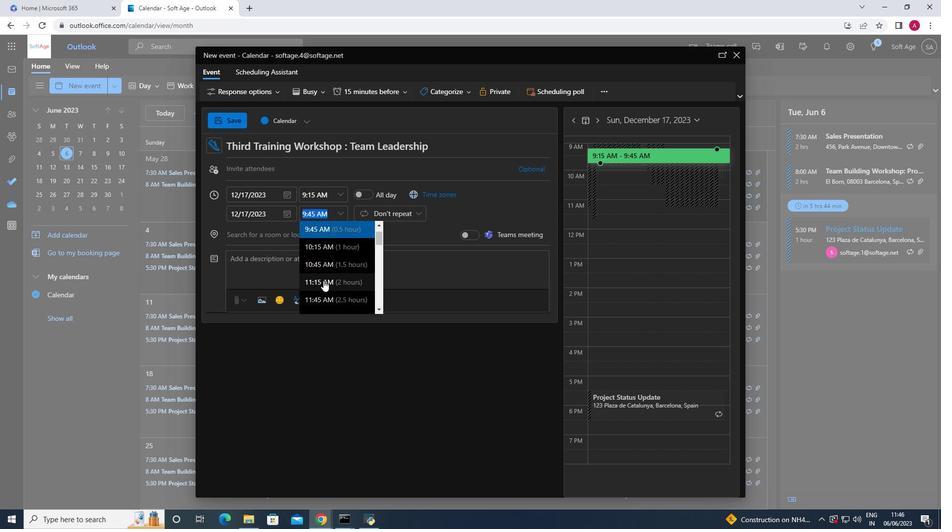 
Action: Mouse moved to (228, 255)
Screenshot: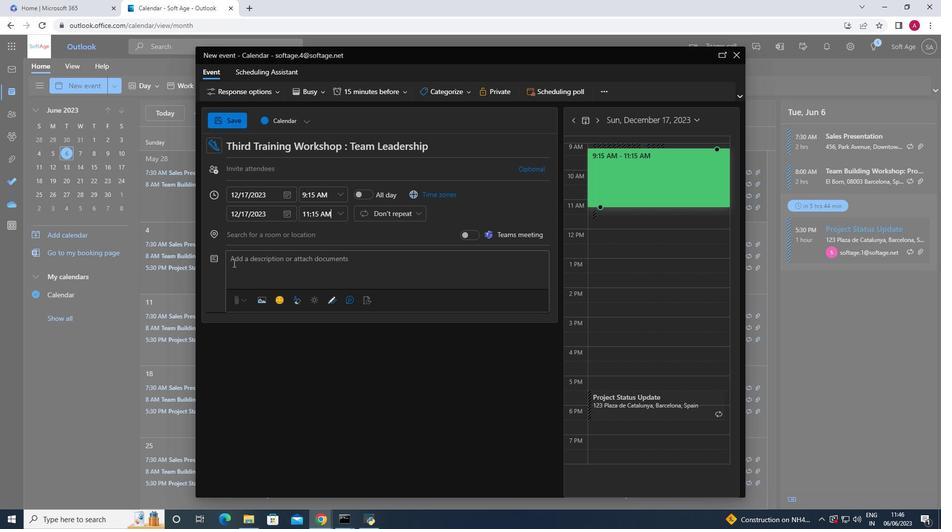 
Action: Mouse pressed left at (228, 255)
Screenshot: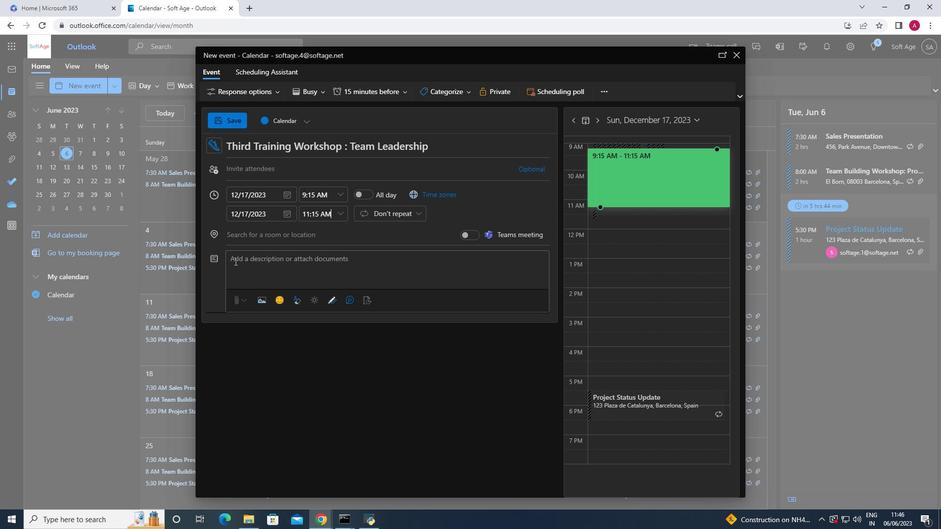 
Action: Mouse moved to (230, 254)
Screenshot: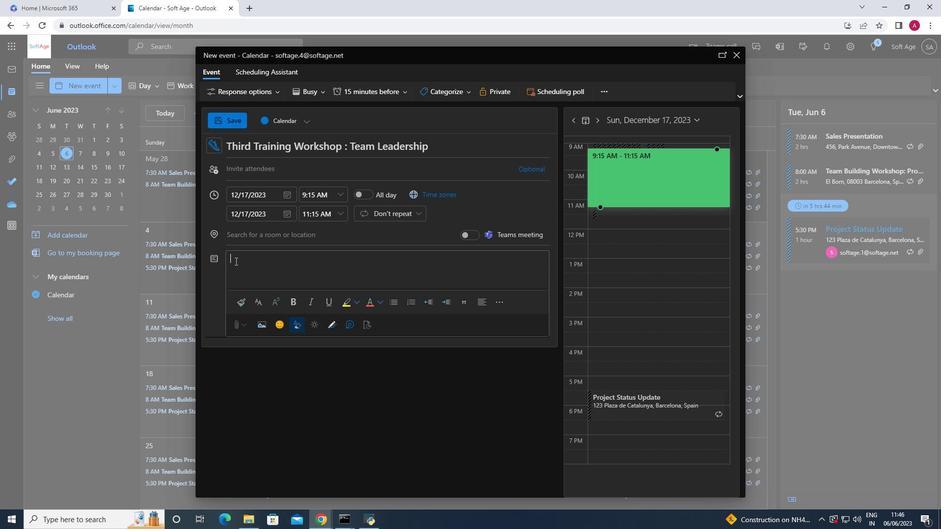 
Action: Key pressed <Key.shift>The<Key.space><Key.shift>Q<Key.backspace><Key.backspace><Key.space>quality<Key.space>assurance<Key.space>team<Key.space>will<Key.space>review<Key.space>project<Key.space>documentation<Key.space>such<Key.space>as<Key.space>project<Key.space>plans.<Key.backspace>,<Key.space>requiren<Key.backspace>ments<Key.space>specifications,design<Key.space>documents,<Key.space>and
Screenshot: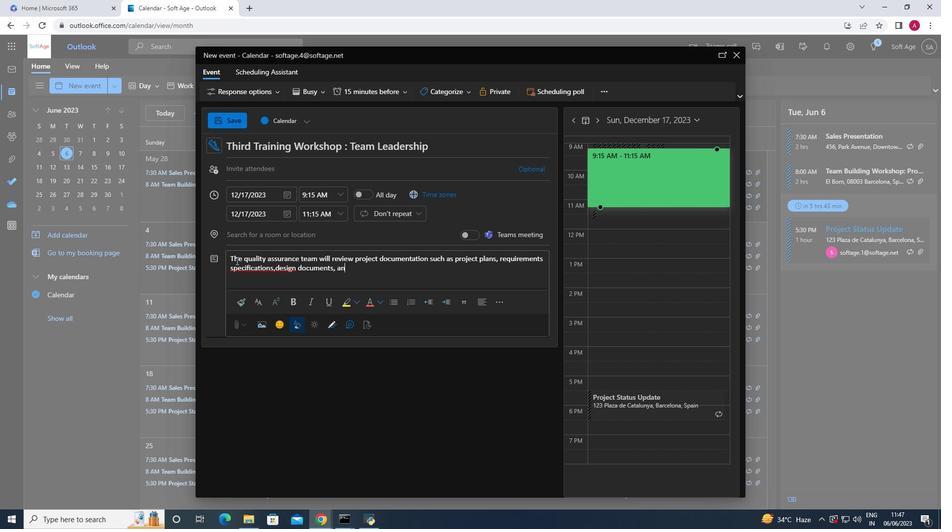
Action: Mouse moved to (254, 265)
Screenshot: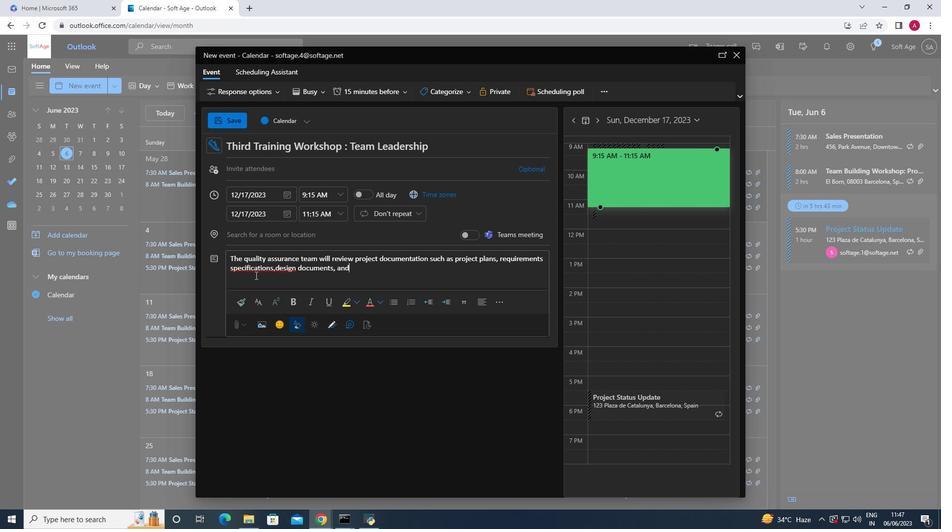 
Action: Mouse pressed left at (254, 265)
Screenshot: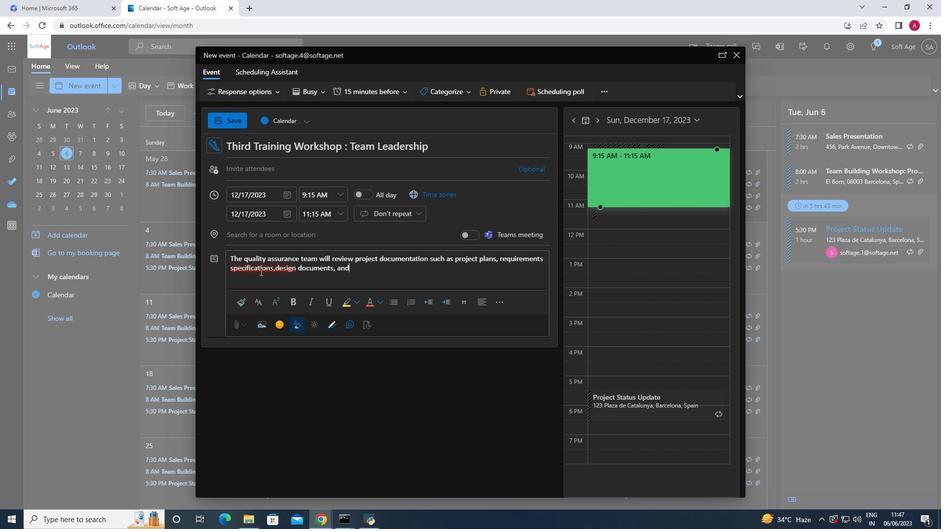 
Action: Mouse moved to (257, 293)
Screenshot: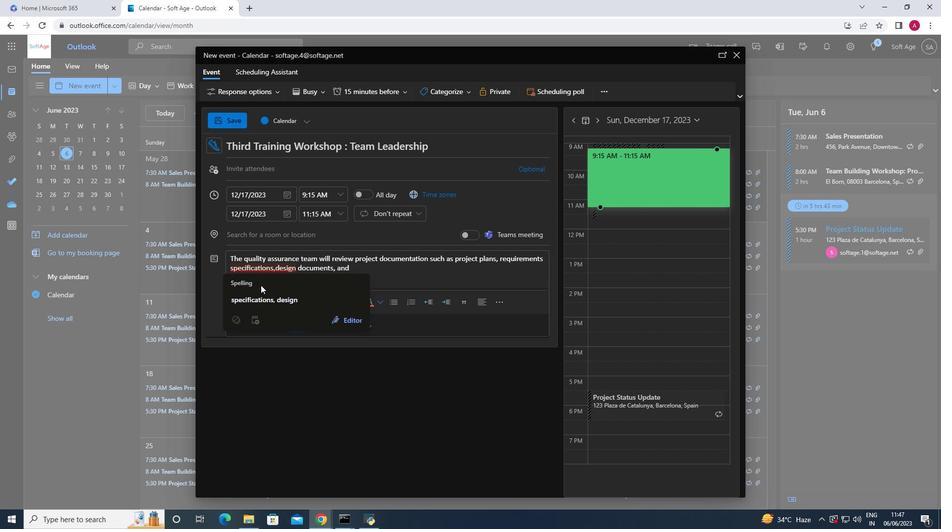 
Action: Mouse pressed left at (257, 293)
Screenshot: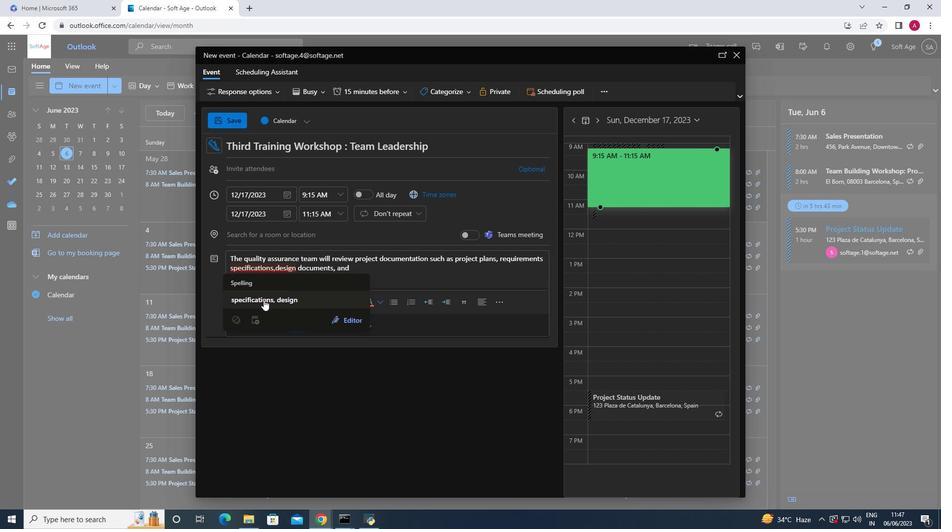 
Action: Mouse moved to (349, 258)
Screenshot: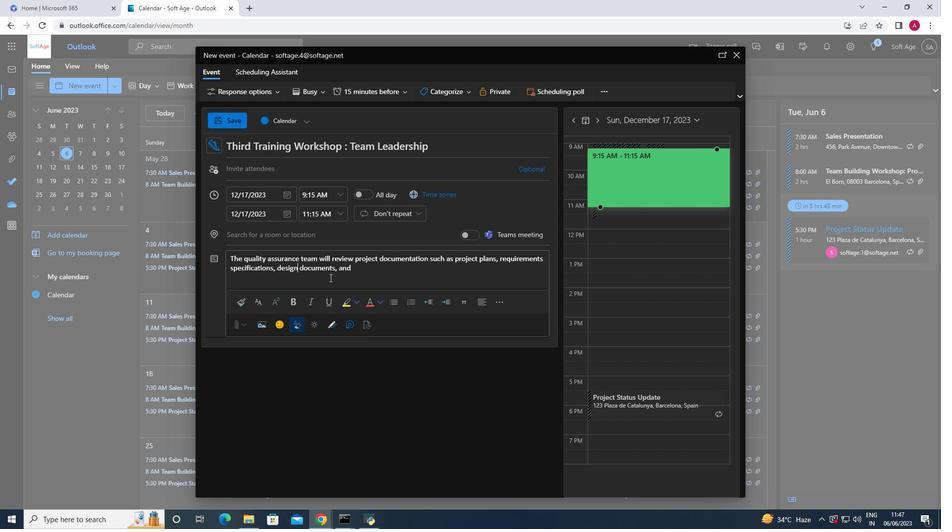 
Action: Mouse pressed left at (349, 258)
Screenshot: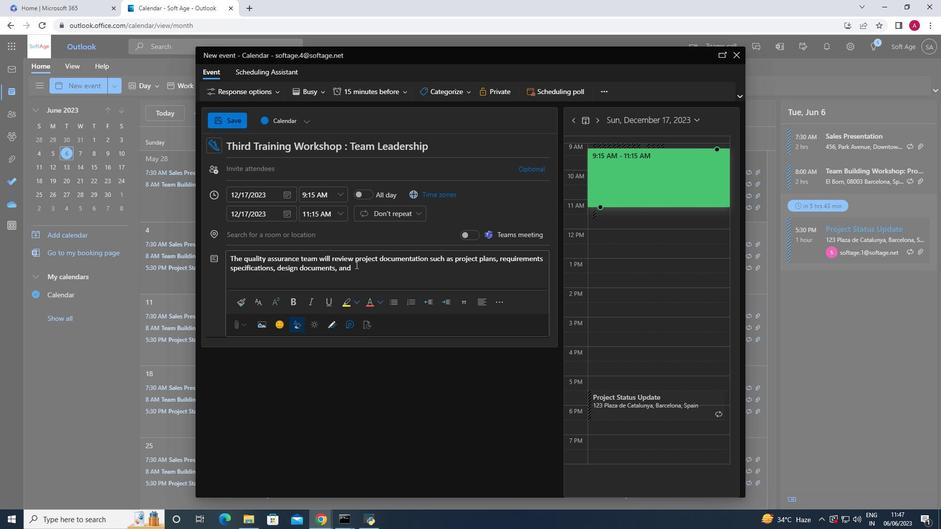 
Action: Key pressed <Key.space>test<Key.space>plans.<Key.space><Key.shift>They<Key.space>will<Key.space>ensure<Key.space>that<Key.space>the<Key.space>documetation<Key.space>is<Key.space>complete,<Key.space>
Screenshot: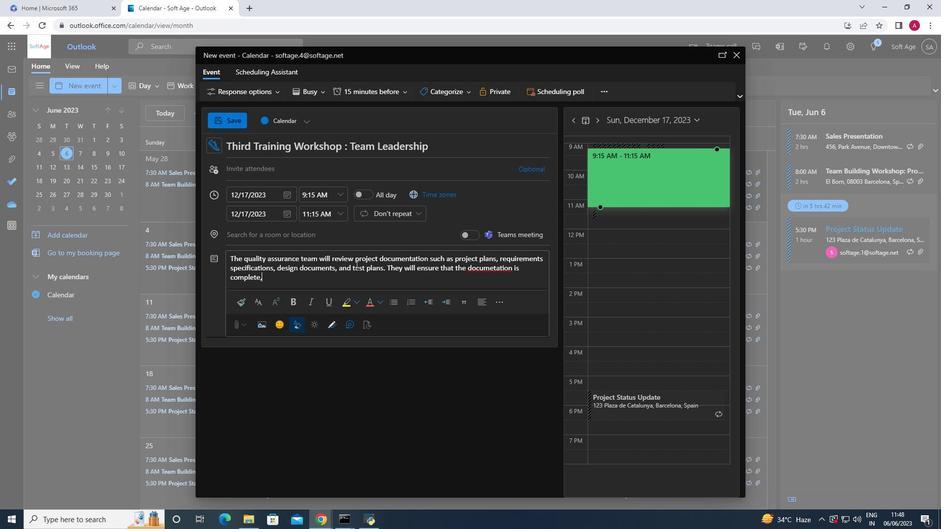 
Action: Mouse moved to (482, 262)
Screenshot: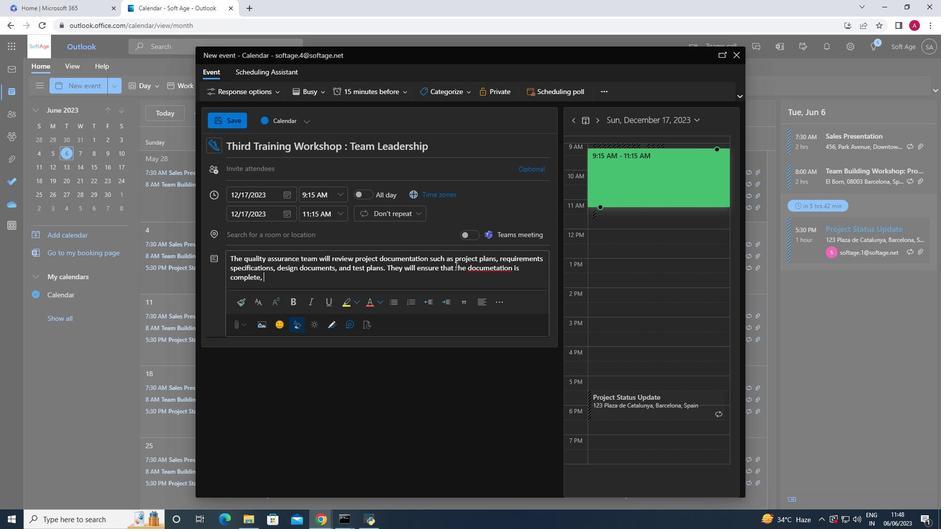 
Action: Mouse pressed left at (482, 262)
Screenshot: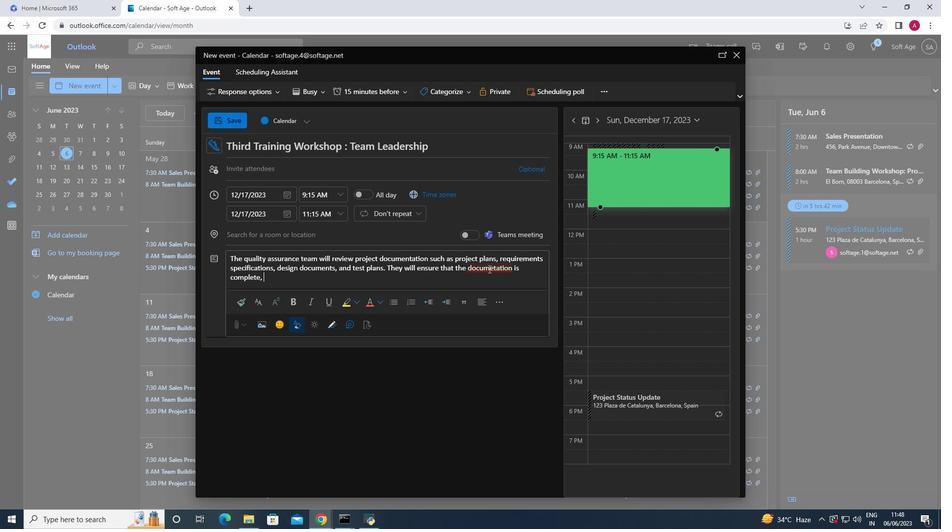 
Action: Mouse moved to (401, 289)
Screenshot: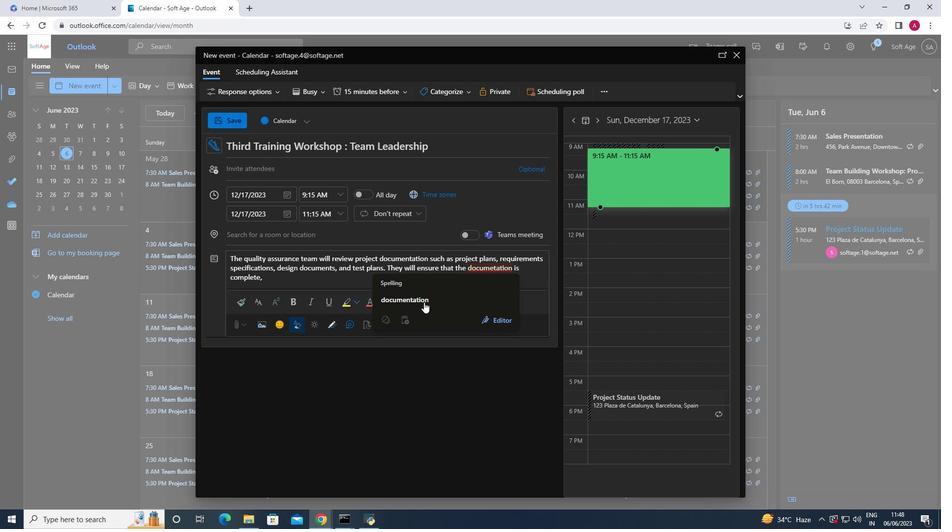 
Action: Mouse pressed left at (401, 289)
Screenshot: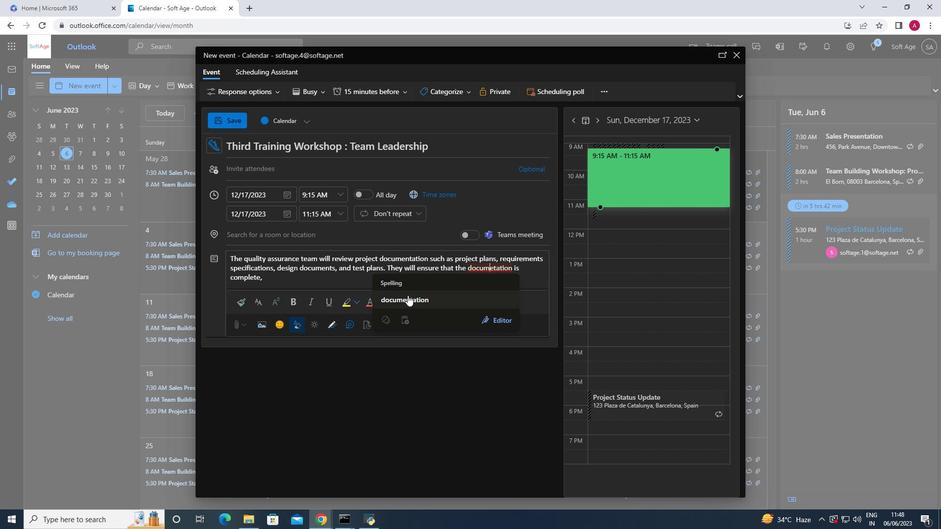 
Action: Mouse moved to (258, 275)
Screenshot: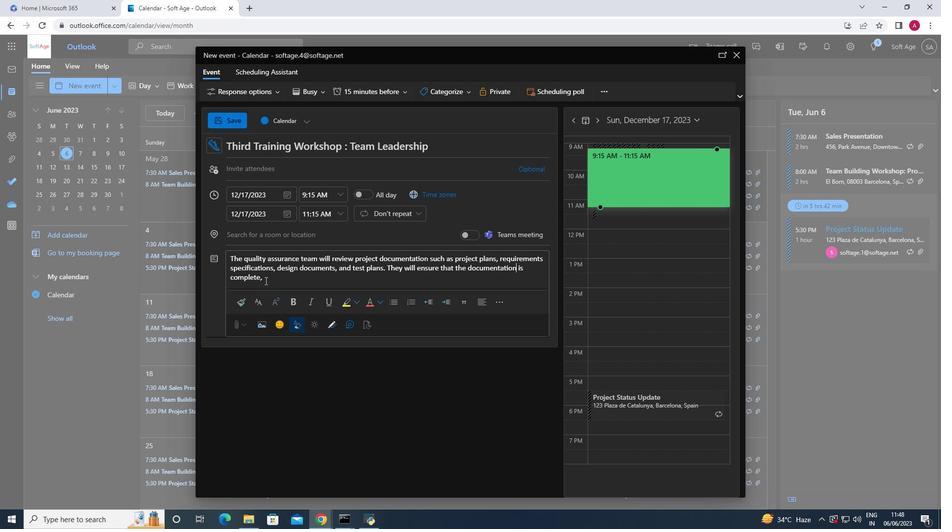 
Action: Mouse pressed left at (258, 275)
Screenshot: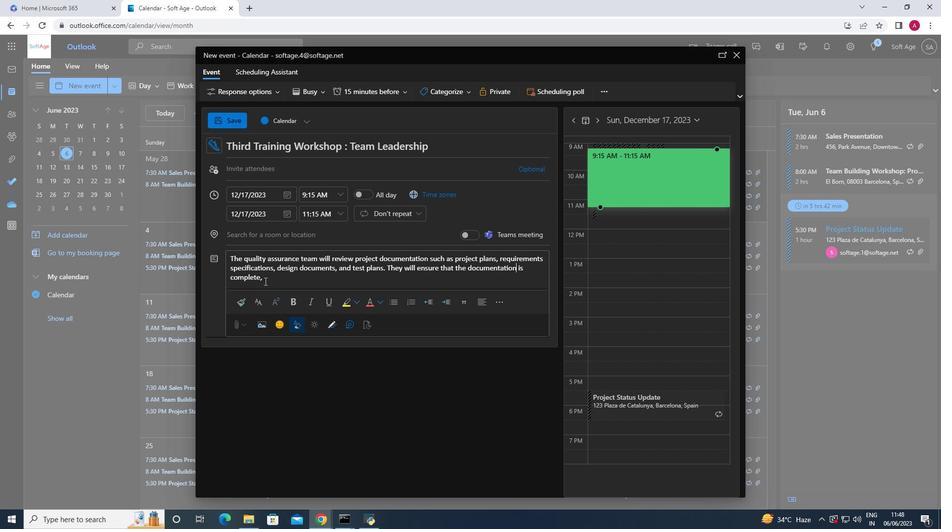 
Action: Key pressed accurate,<Key.space>and<Key.space>aligns<Key.space>with<Key.space>the<Key.space>project<Key.space>objectives<Key.space>and<Key.space>stakeholder<Key.space>expectations.
Screenshot: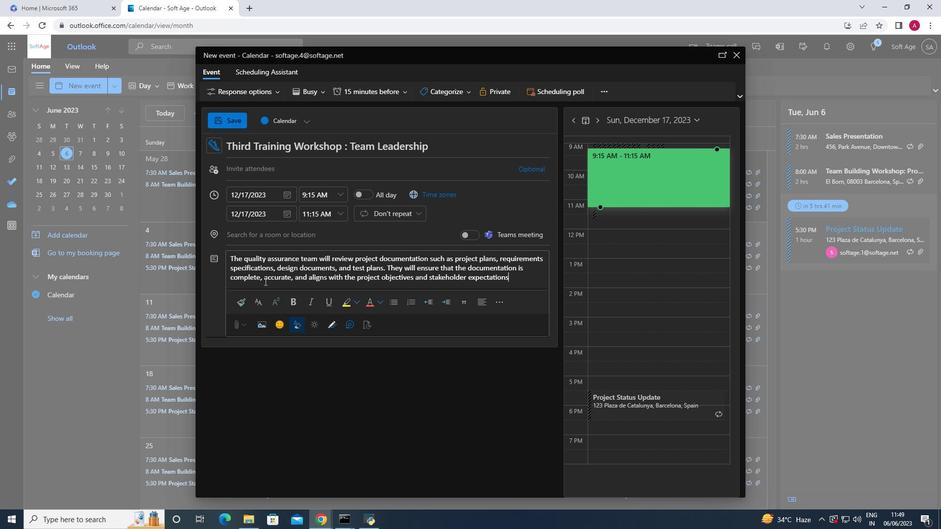 
Action: Mouse moved to (459, 90)
Screenshot: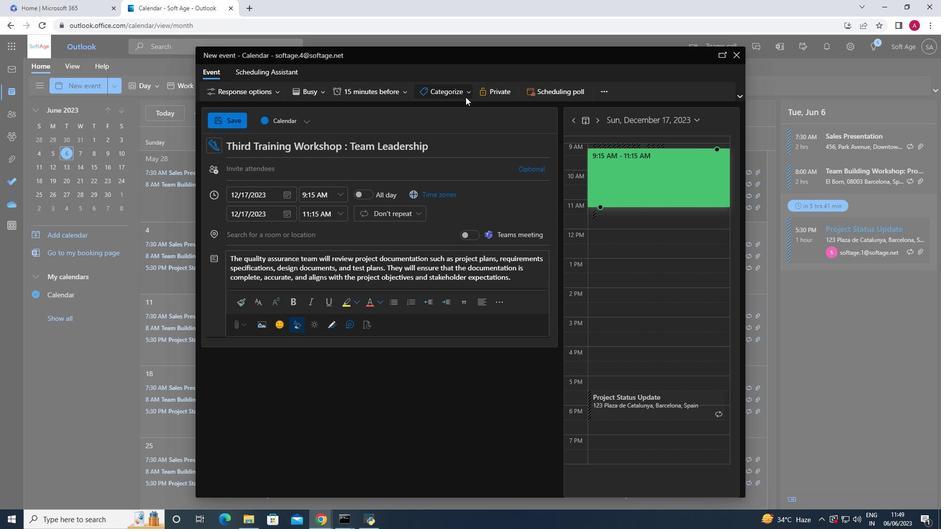
Action: Mouse pressed left at (459, 90)
Screenshot: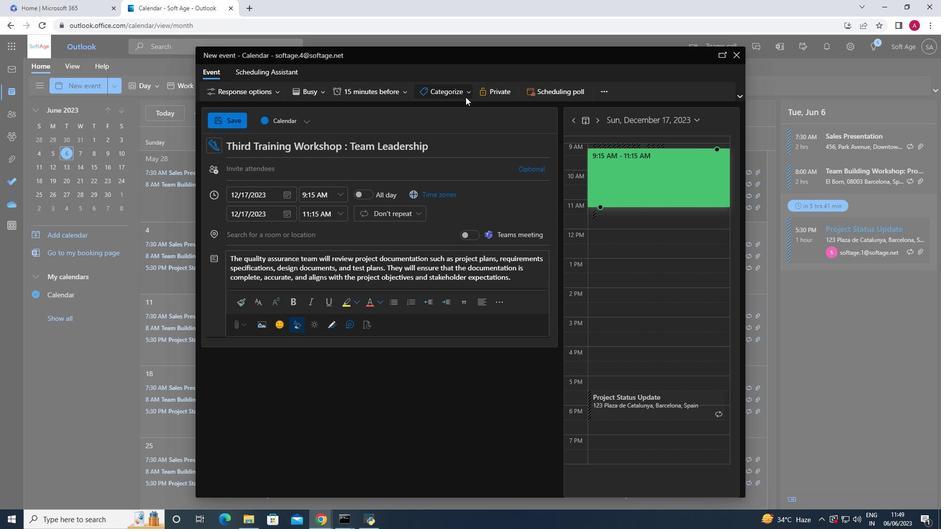
Action: Mouse moved to (453, 114)
Screenshot: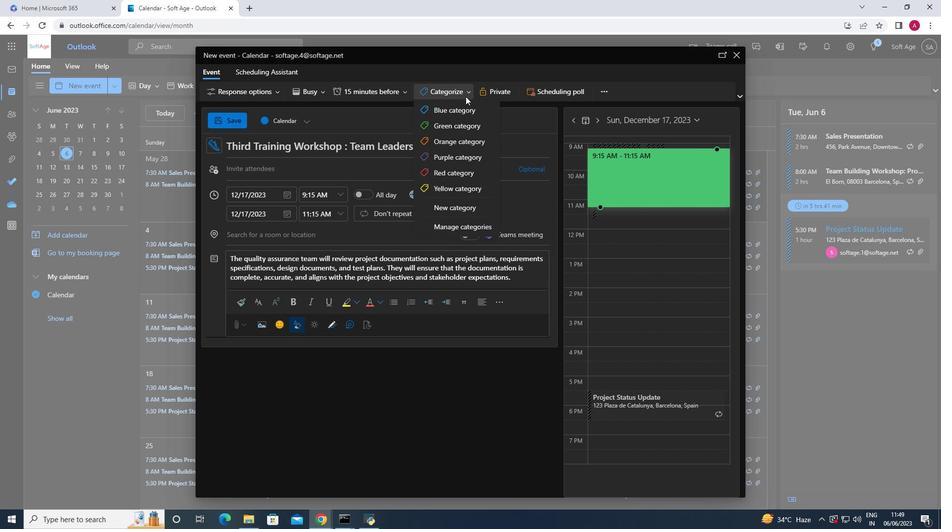 
Action: Mouse pressed left at (453, 114)
Screenshot: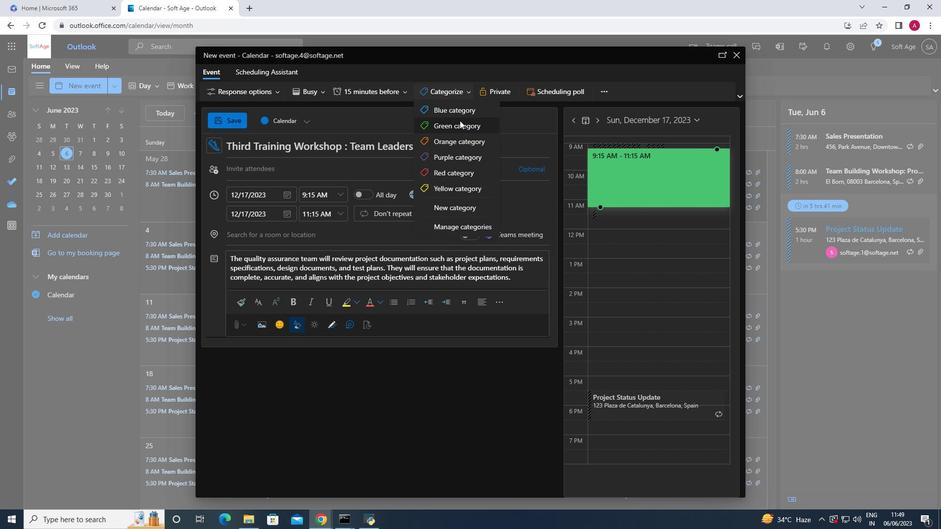 
Action: Mouse moved to (260, 160)
Screenshot: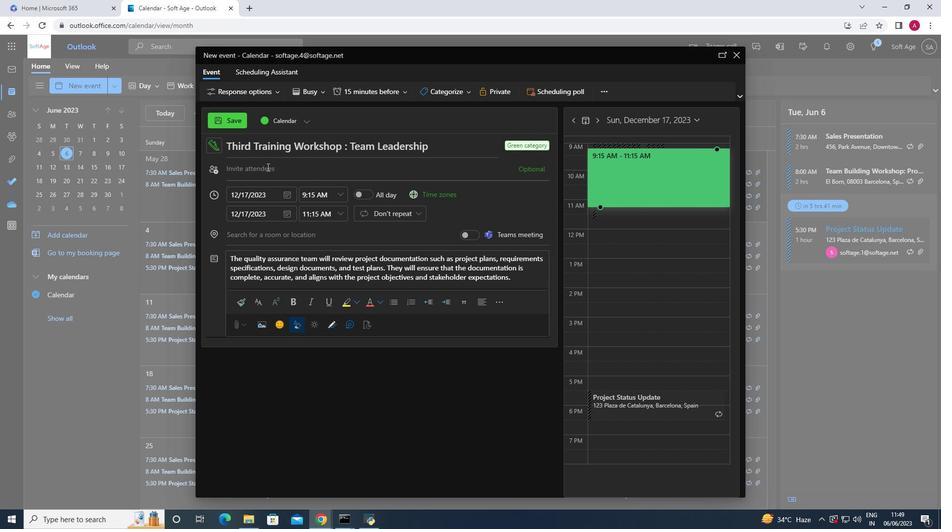 
Action: Mouse pressed left at (260, 160)
Screenshot: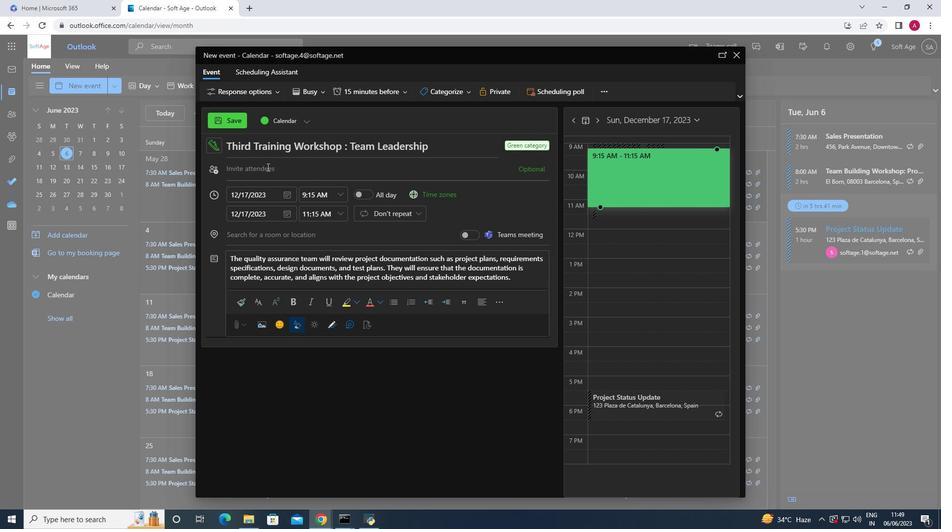
Action: Key pressed softage.5<Key.shift>@
Screenshot: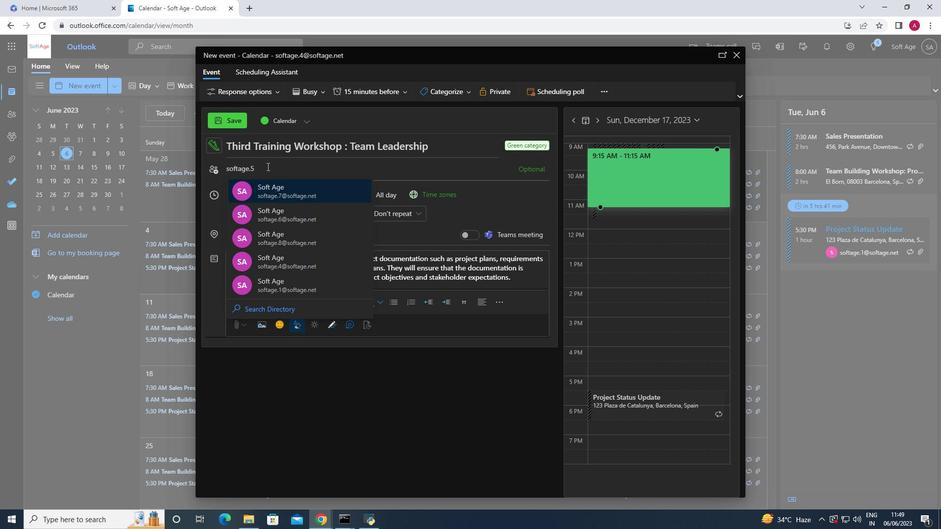 
Action: Mouse moved to (267, 177)
Screenshot: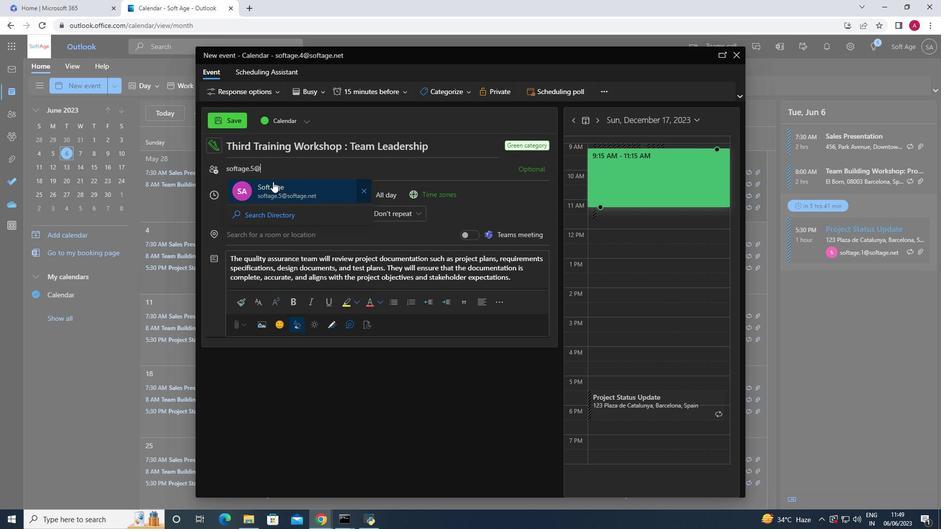 
Action: Mouse pressed left at (267, 177)
Screenshot: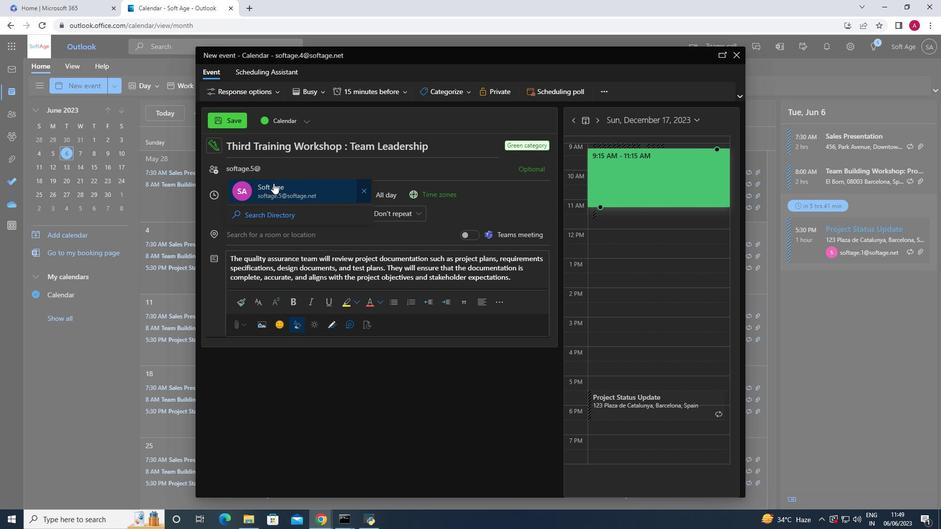 
Action: Mouse pressed left at (267, 177)
Screenshot: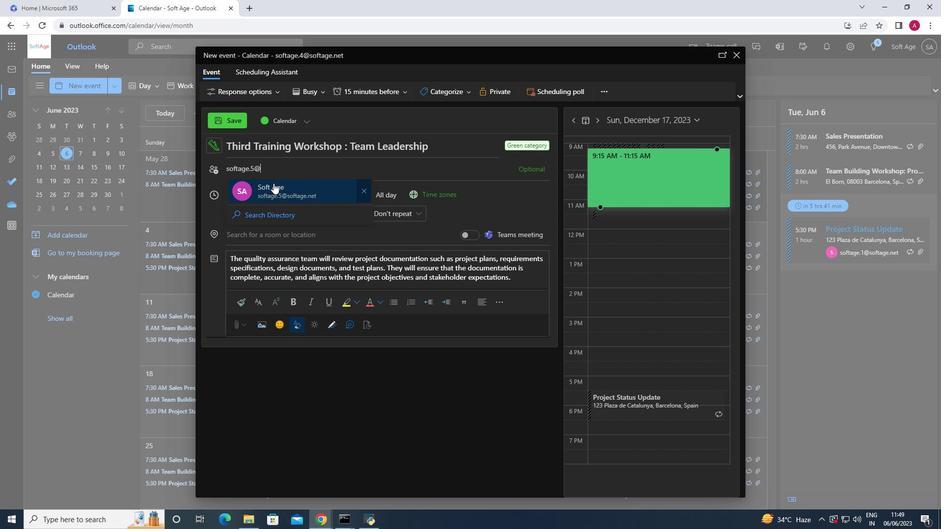 
Action: Key pressed softage.6<Key.shift>@
Screenshot: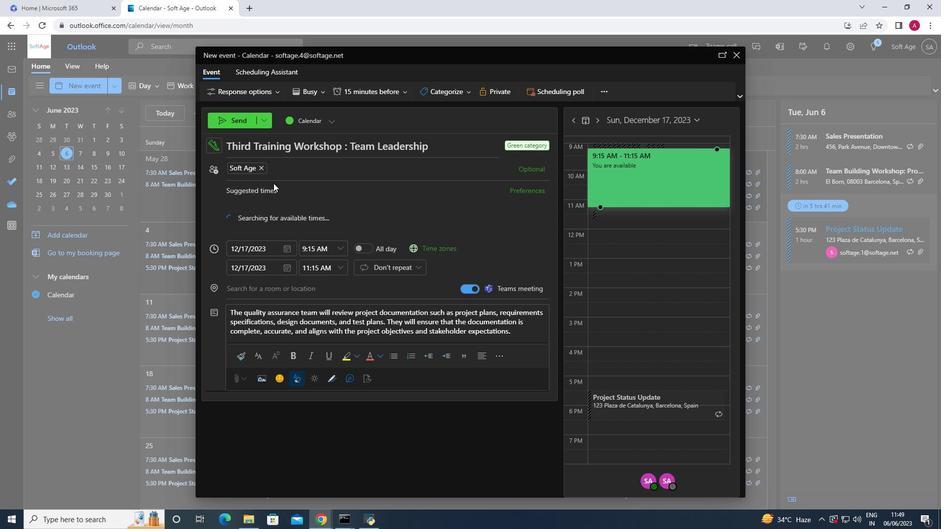 
Action: Mouse moved to (271, 163)
Screenshot: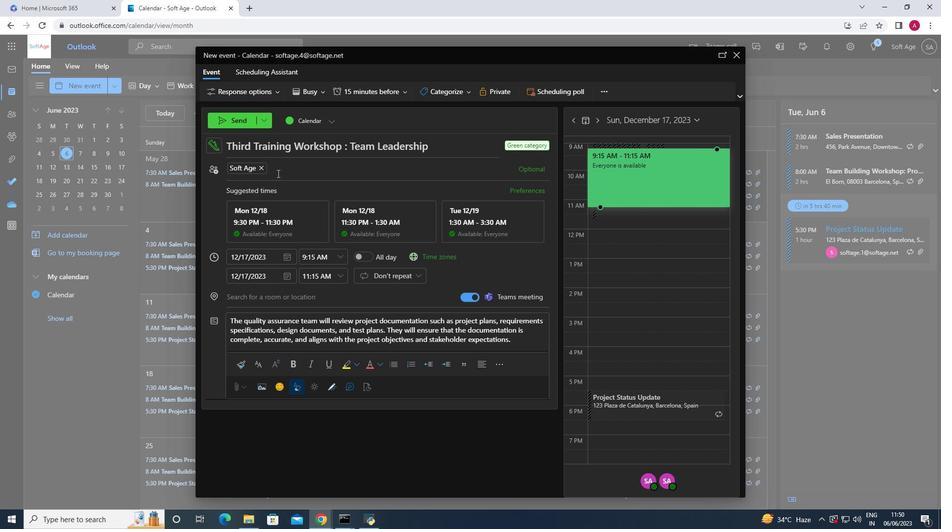 
Action: Key pressed softage.6<Key.shift>@
Screenshot: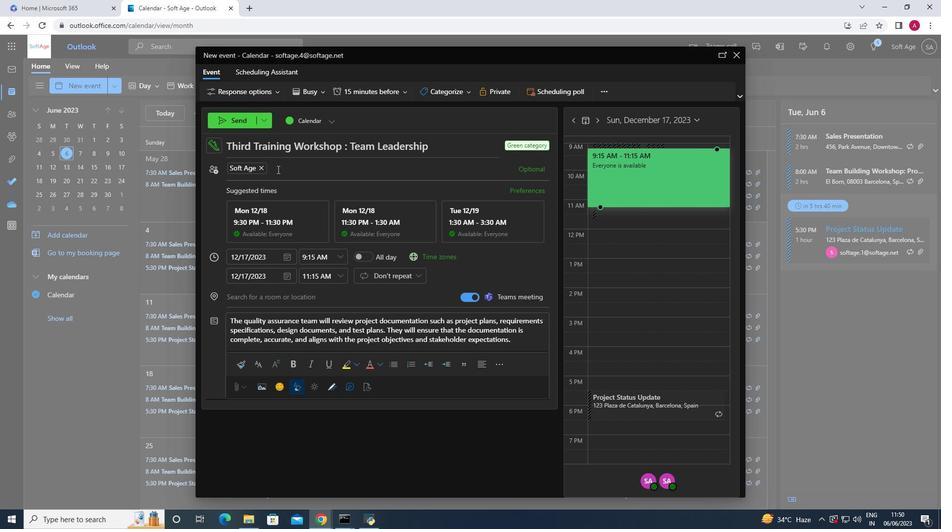 
Action: Mouse pressed left at (271, 163)
Screenshot: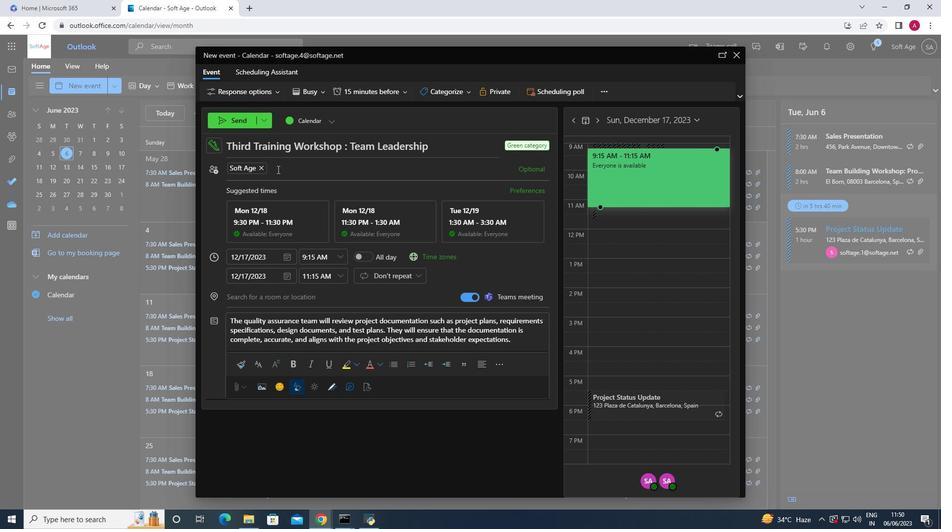 
Action: Mouse moved to (304, 223)
Screenshot: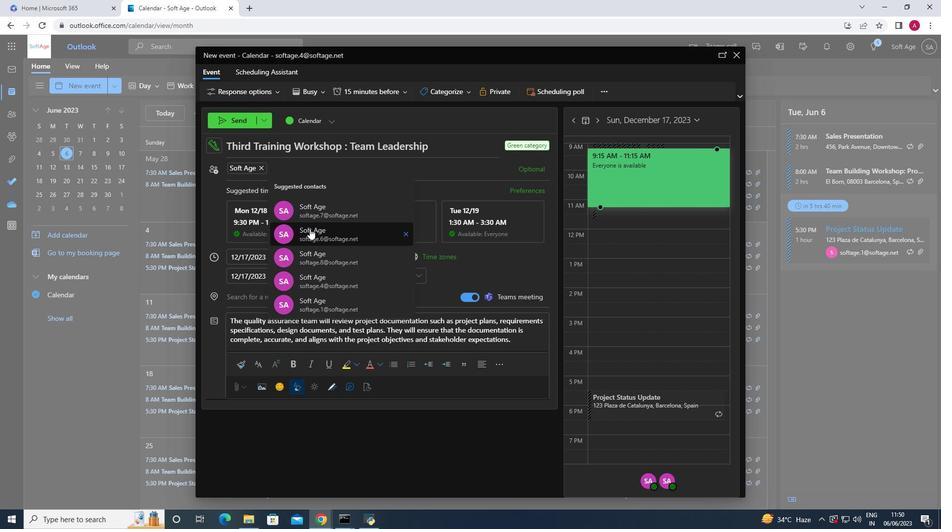 
Action: Mouse pressed left at (304, 223)
Screenshot: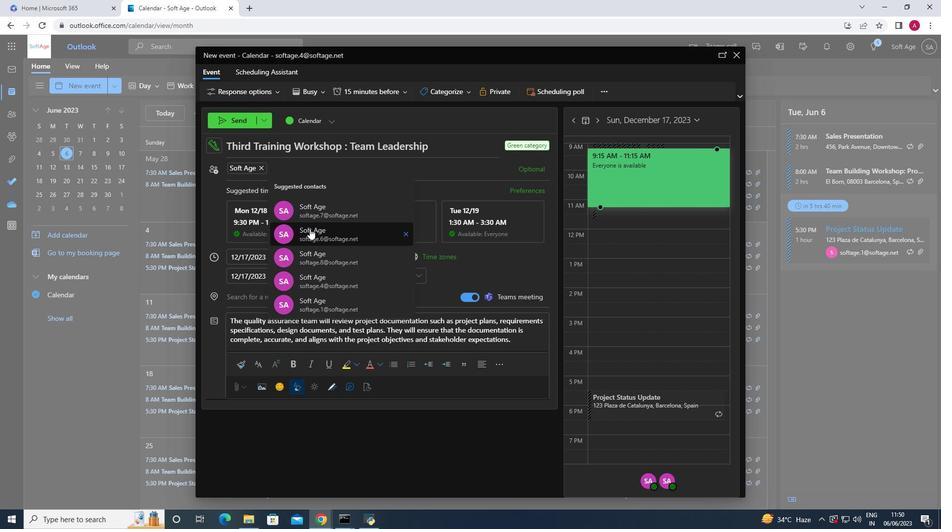 
Action: Mouse moved to (394, 82)
Screenshot: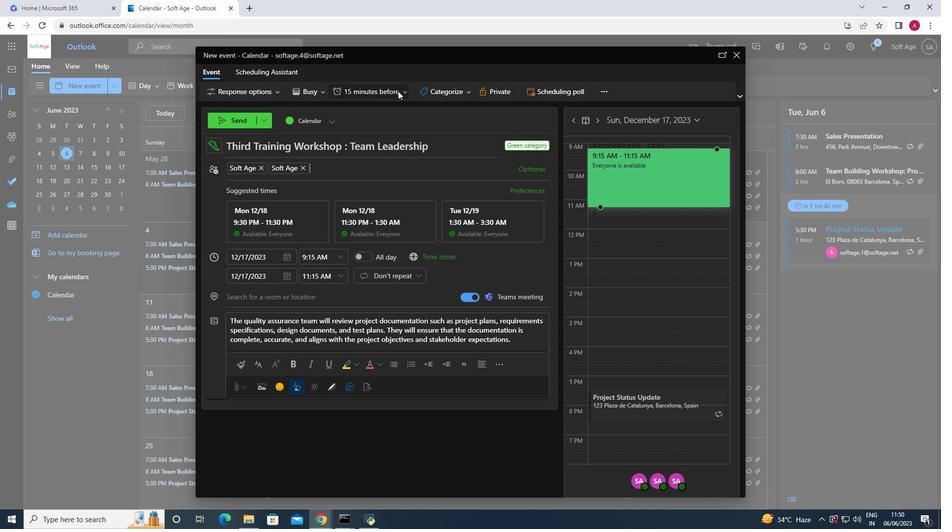 
Action: Mouse pressed left at (394, 82)
Screenshot: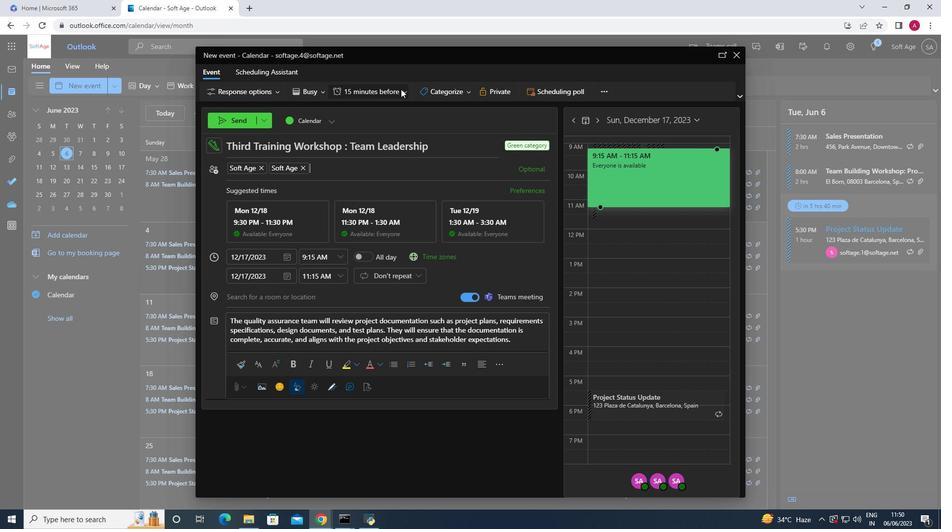 
Action: Mouse moved to (378, 118)
Screenshot: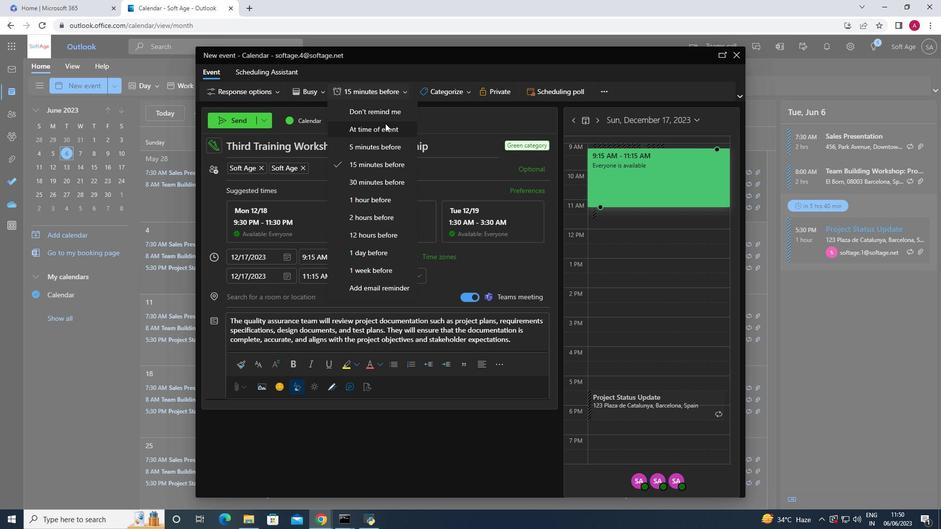 
Action: Mouse pressed left at (378, 118)
Screenshot: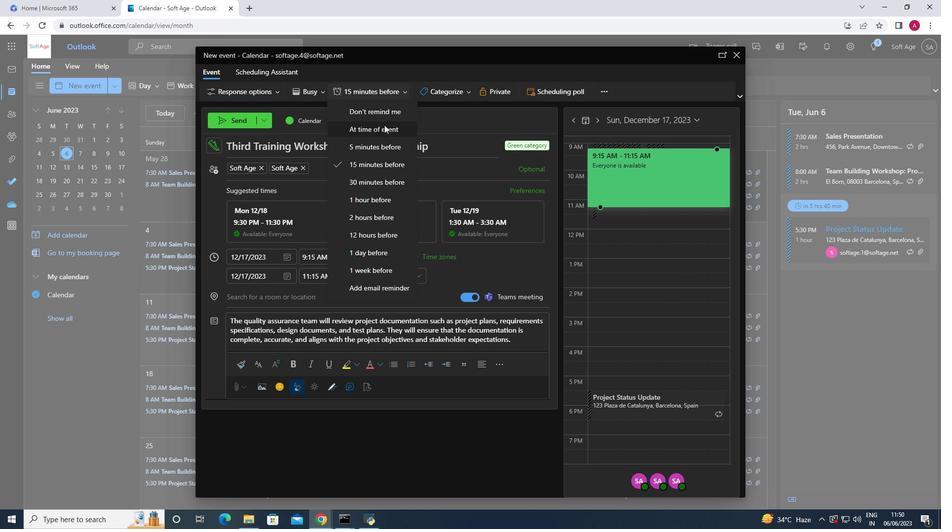 
Action: Mouse moved to (233, 115)
Screenshot: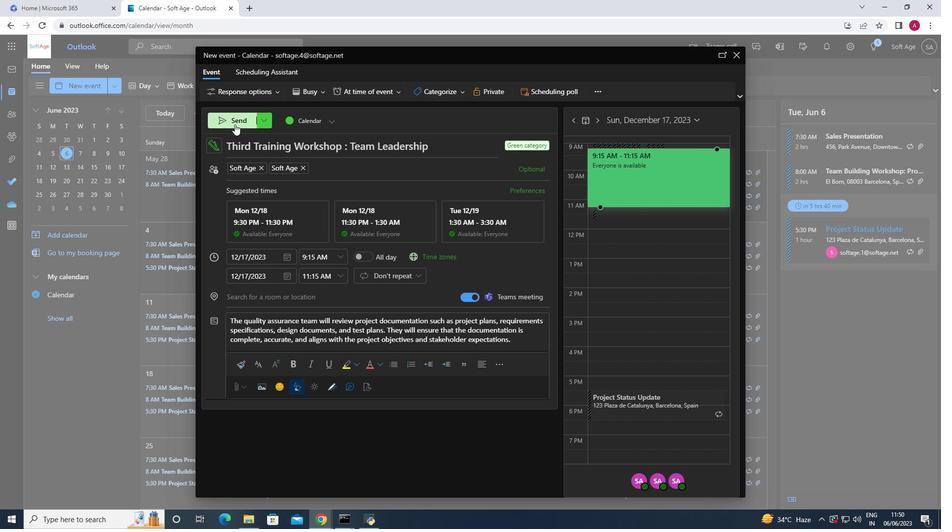 
Action: Mouse pressed left at (233, 115)
Screenshot: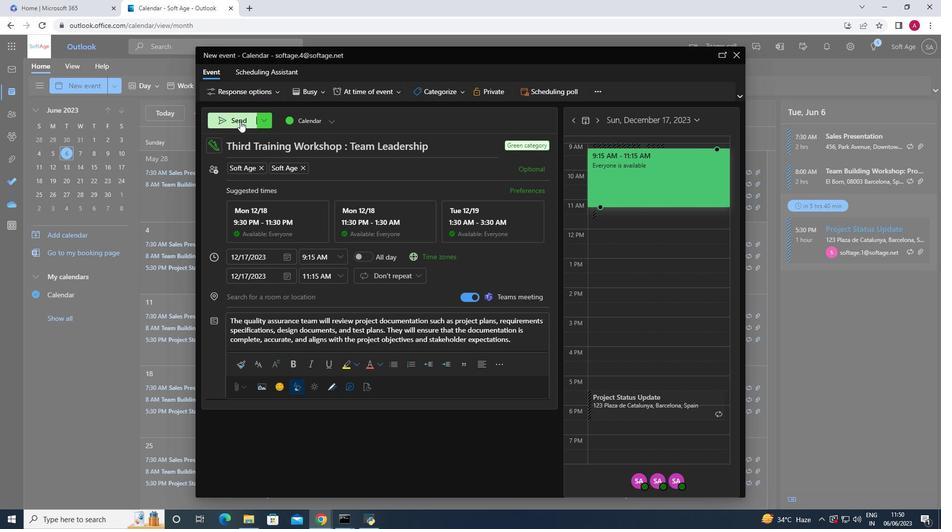 
